 Task: Open Card Card0000000279 in Board Board0000000070 in Workspace WS0000000024 in Trello. Add Member Mailaustralia7@gmail.com to Card Card0000000279 in Board Board0000000070 in Workspace WS0000000024 in Trello. Add Orange Label titled Label0000000279 to Card Card0000000279 in Board Board0000000070 in Workspace WS0000000024 in Trello. Add Checklist CL0000000279 to Card Card0000000279 in Board Board0000000070 in Workspace WS0000000024 in Trello. Add Dates with Start Date as Jun 01 2023 and Due Date as Jun 30 2023 to Card Card0000000279 in Board Board0000000070 in Workspace WS0000000024 in Trello
Action: Mouse moved to (436, 594)
Screenshot: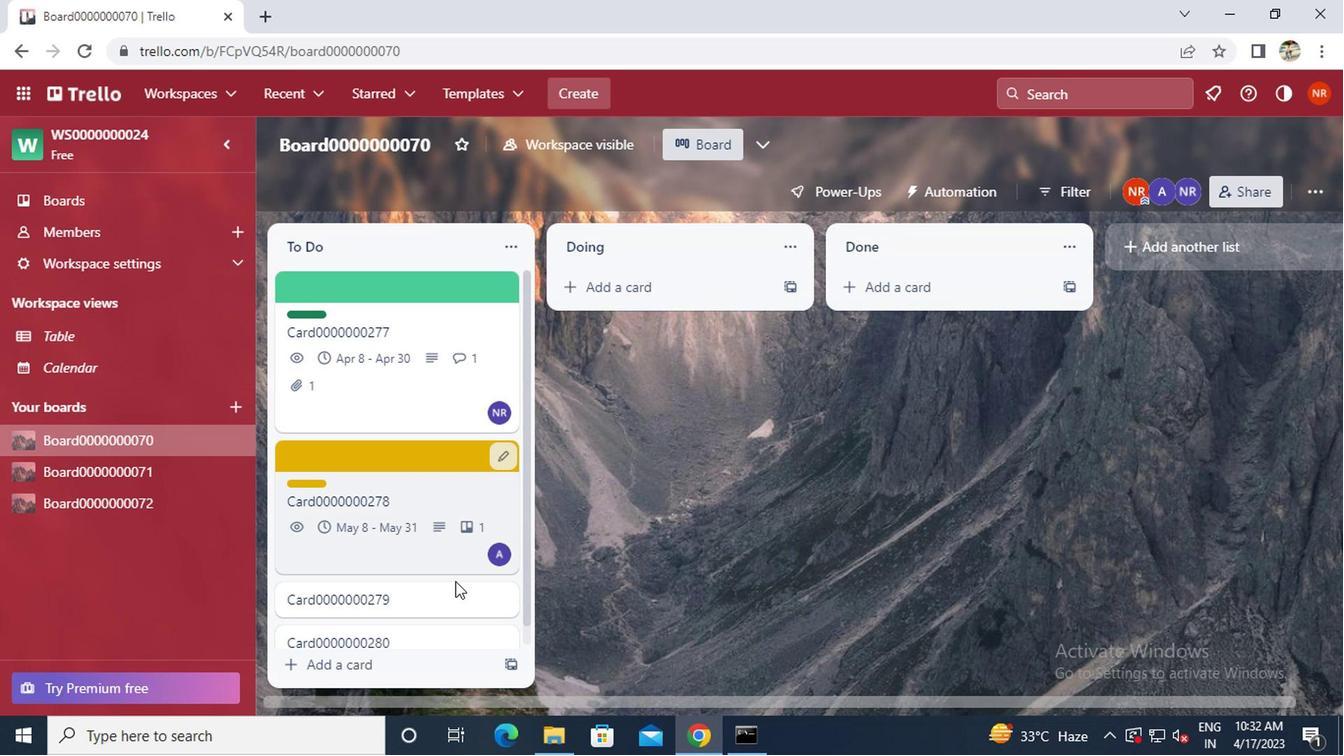 
Action: Mouse pressed left at (436, 594)
Screenshot: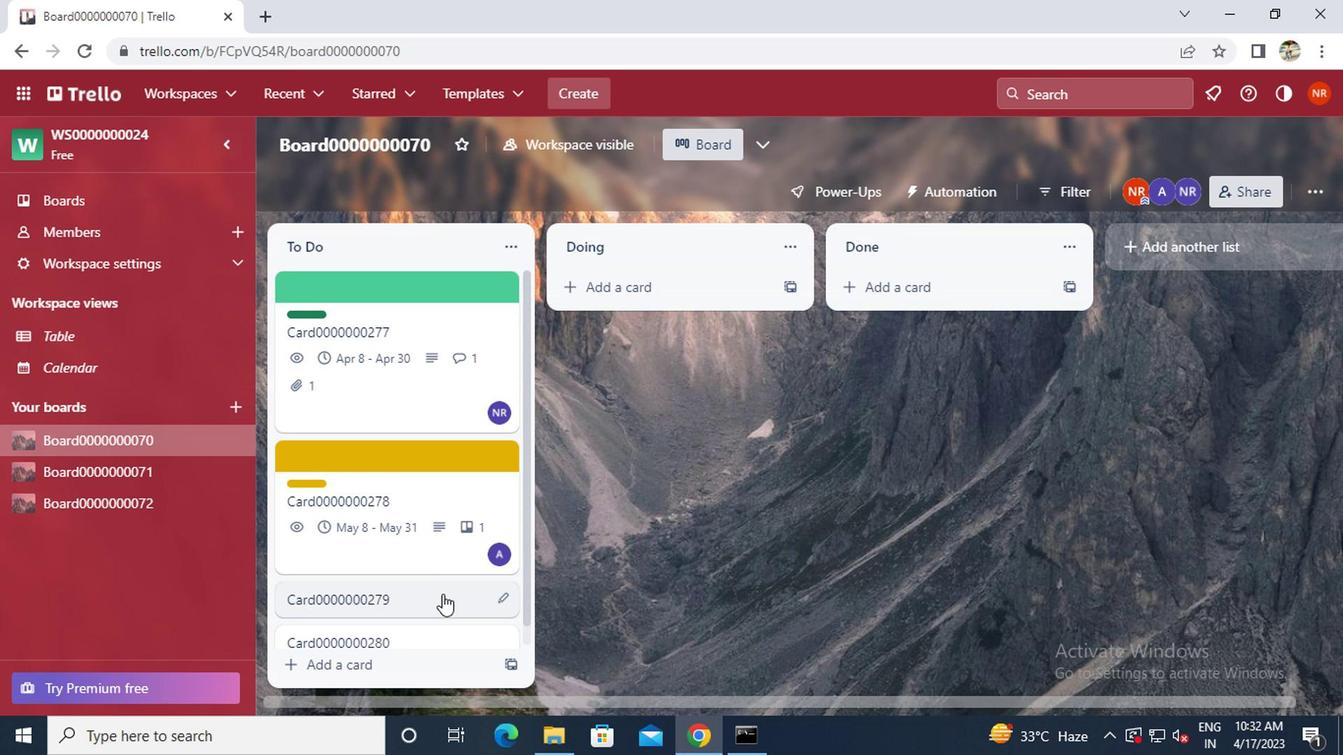 
Action: Mouse moved to (894, 325)
Screenshot: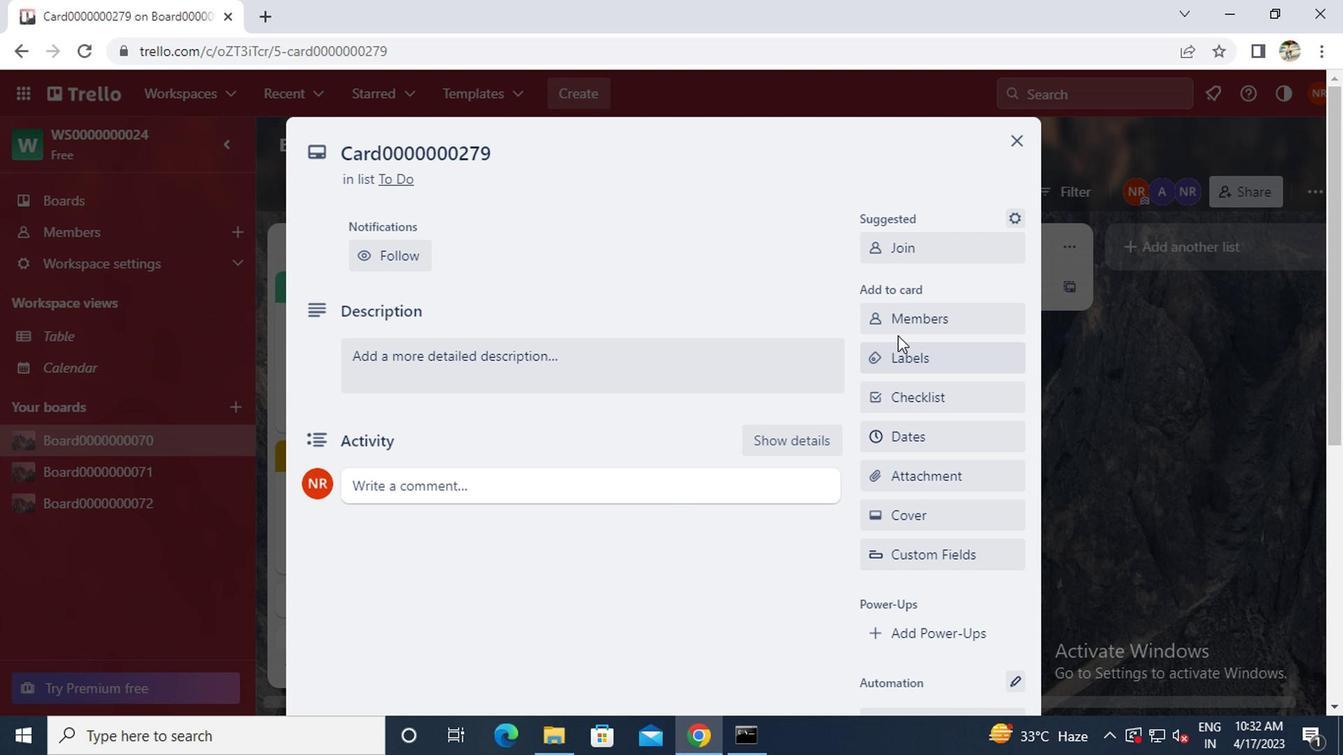 
Action: Mouse pressed left at (894, 325)
Screenshot: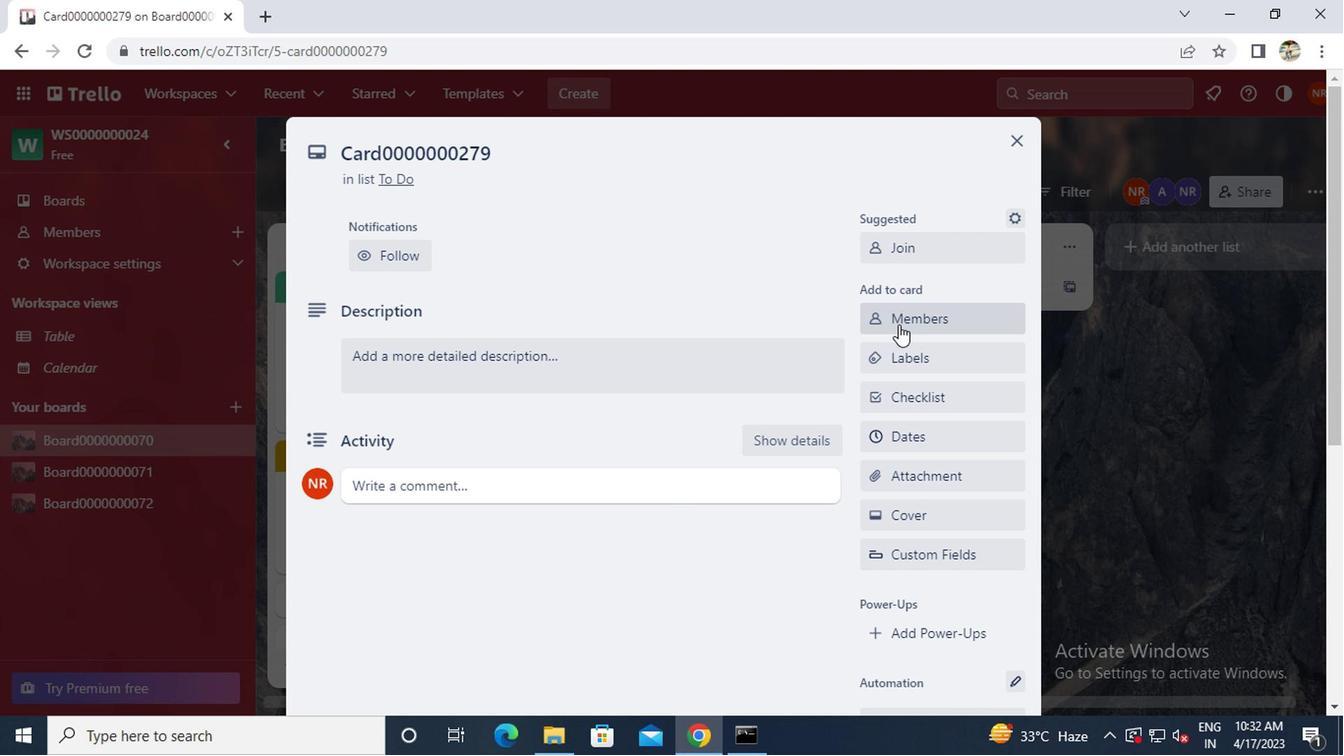 
Action: Key pressed mailaustralia7<Key.shift>@GMAIL.COM
Screenshot: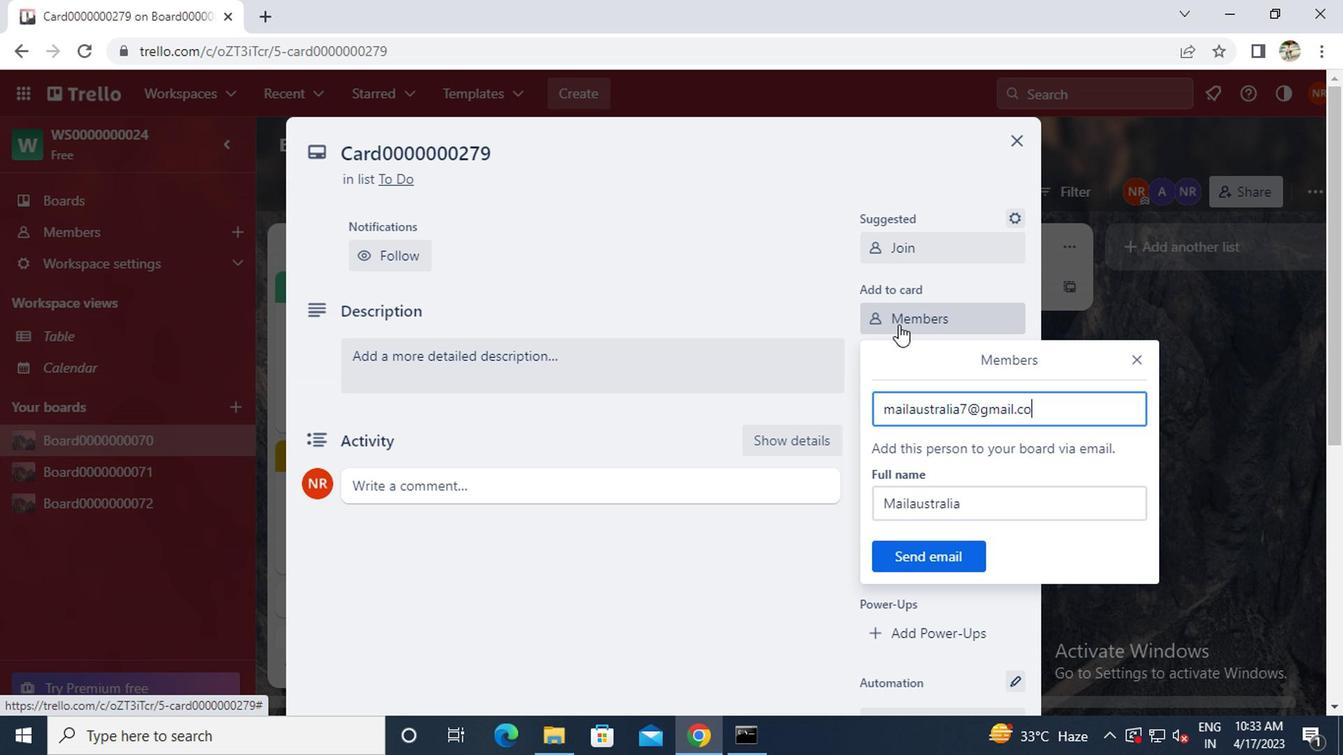 
Action: Mouse moved to (913, 558)
Screenshot: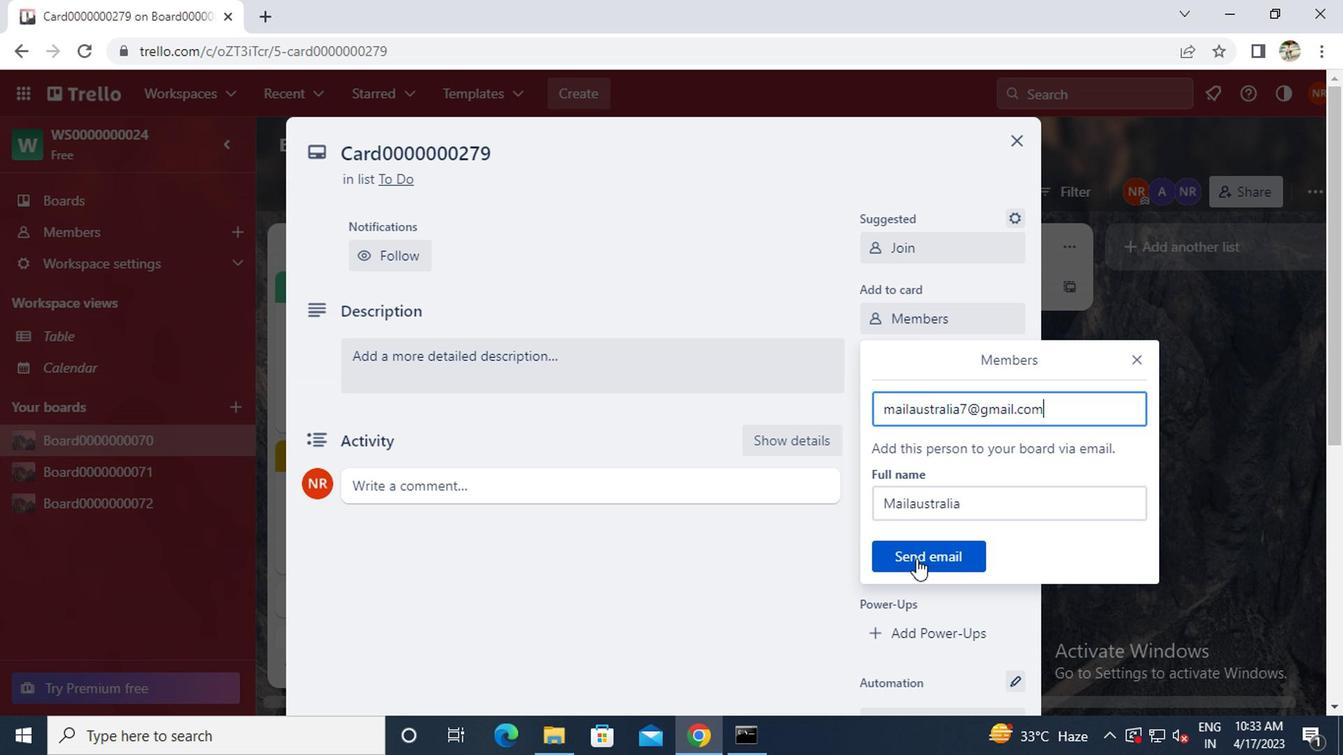 
Action: Mouse pressed left at (913, 558)
Screenshot: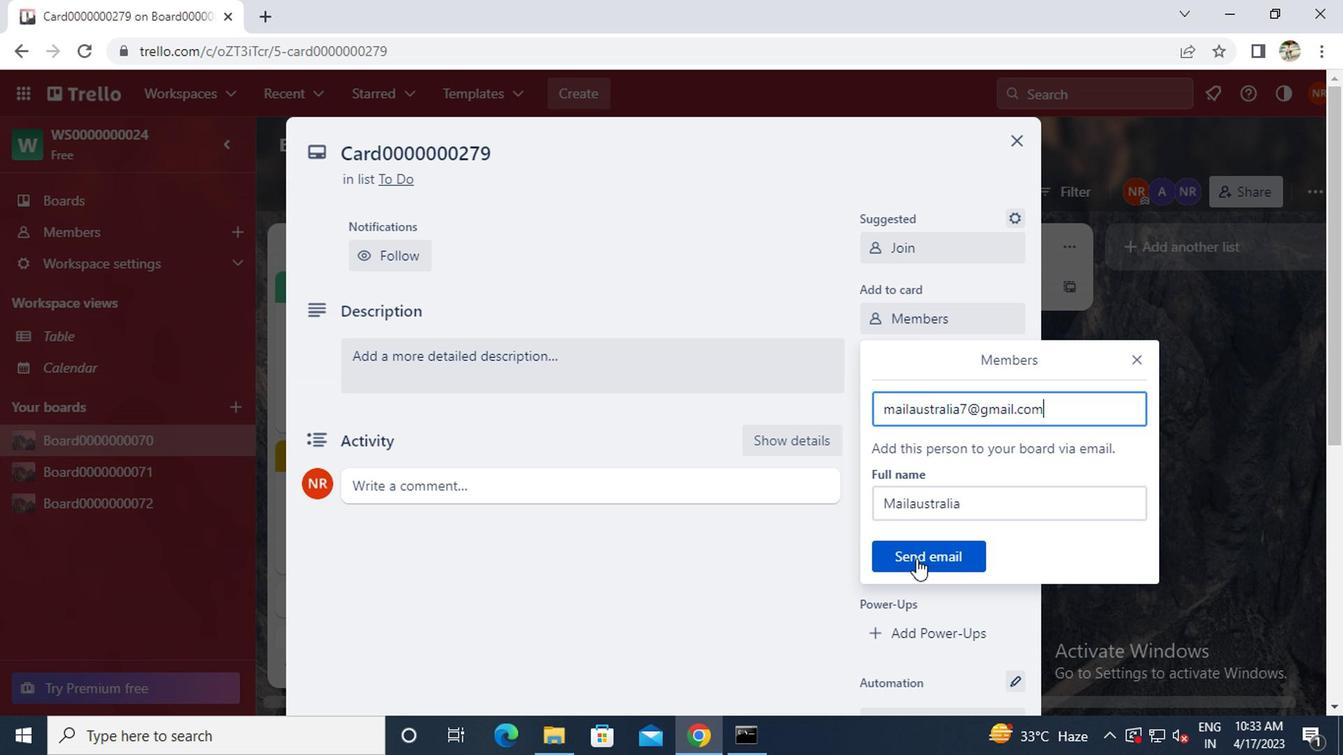 
Action: Mouse moved to (901, 365)
Screenshot: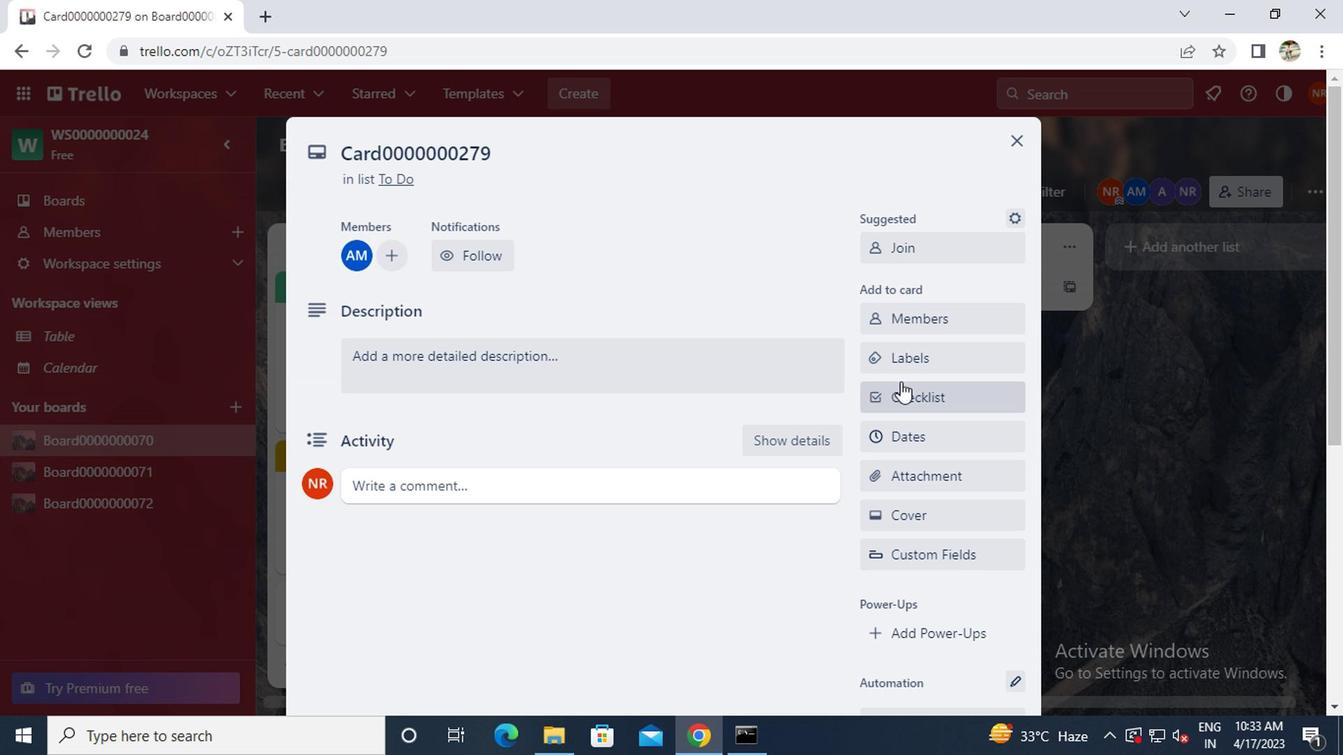 
Action: Mouse pressed left at (901, 365)
Screenshot: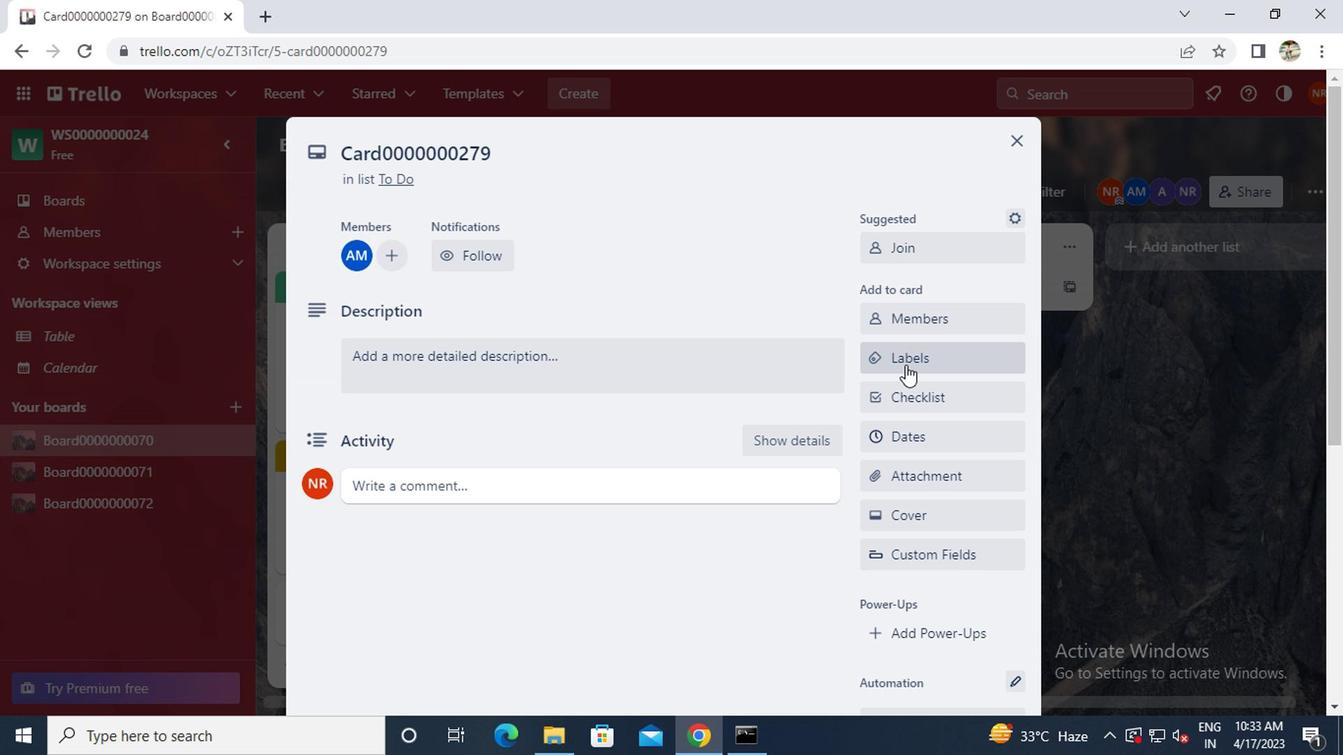 
Action: Mouse moved to (940, 561)
Screenshot: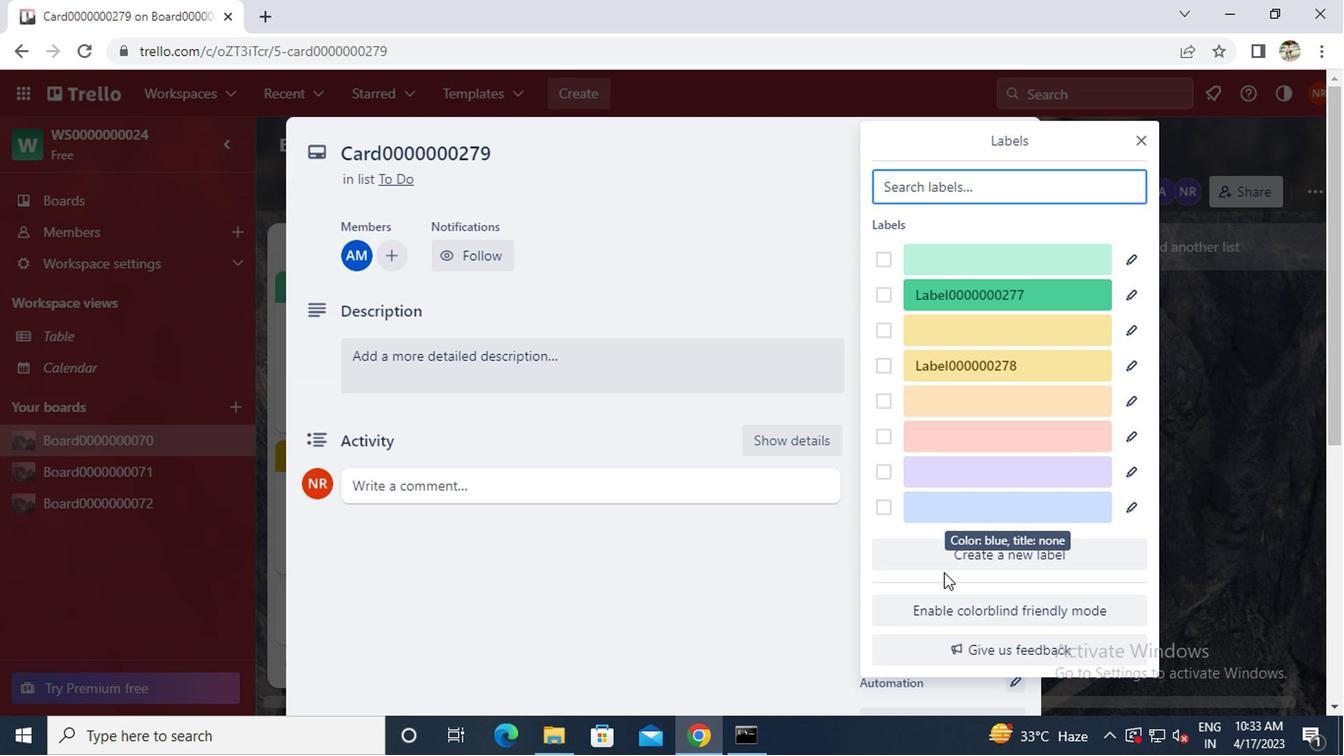 
Action: Mouse pressed left at (940, 561)
Screenshot: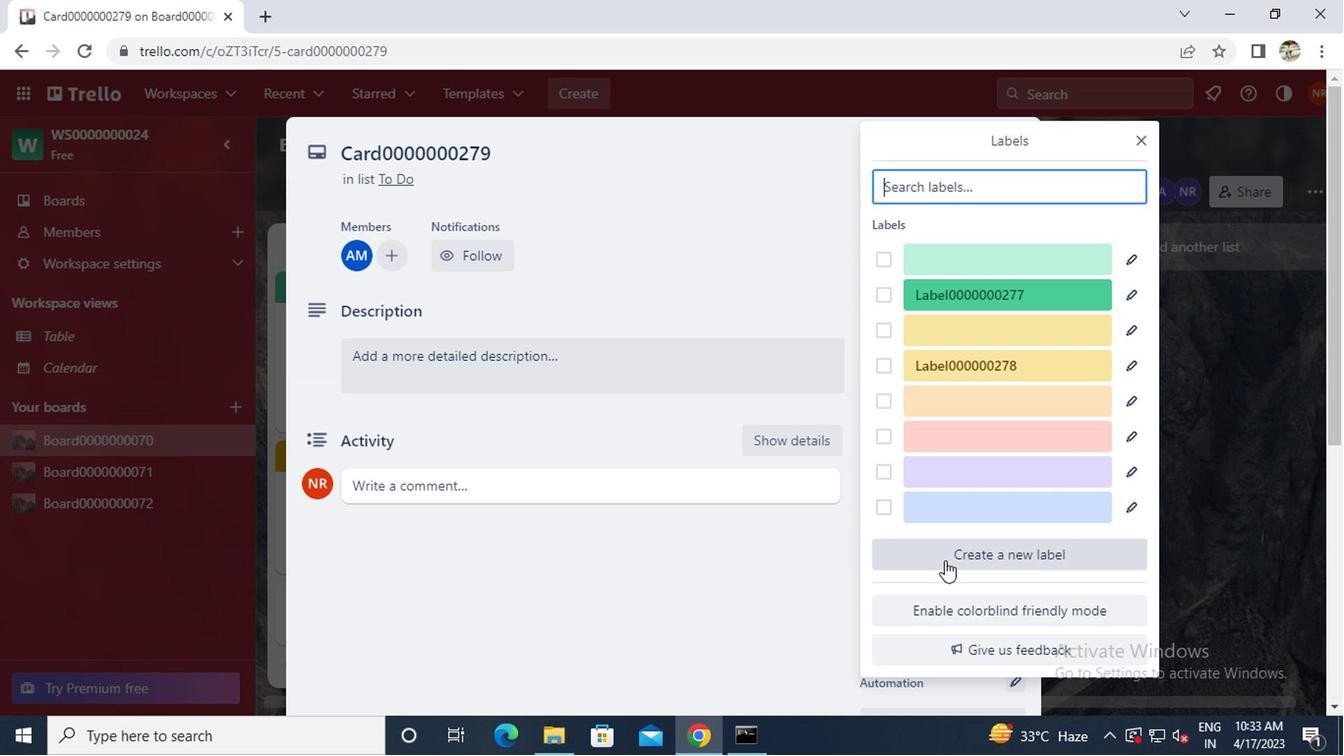 
Action: Mouse moved to (999, 427)
Screenshot: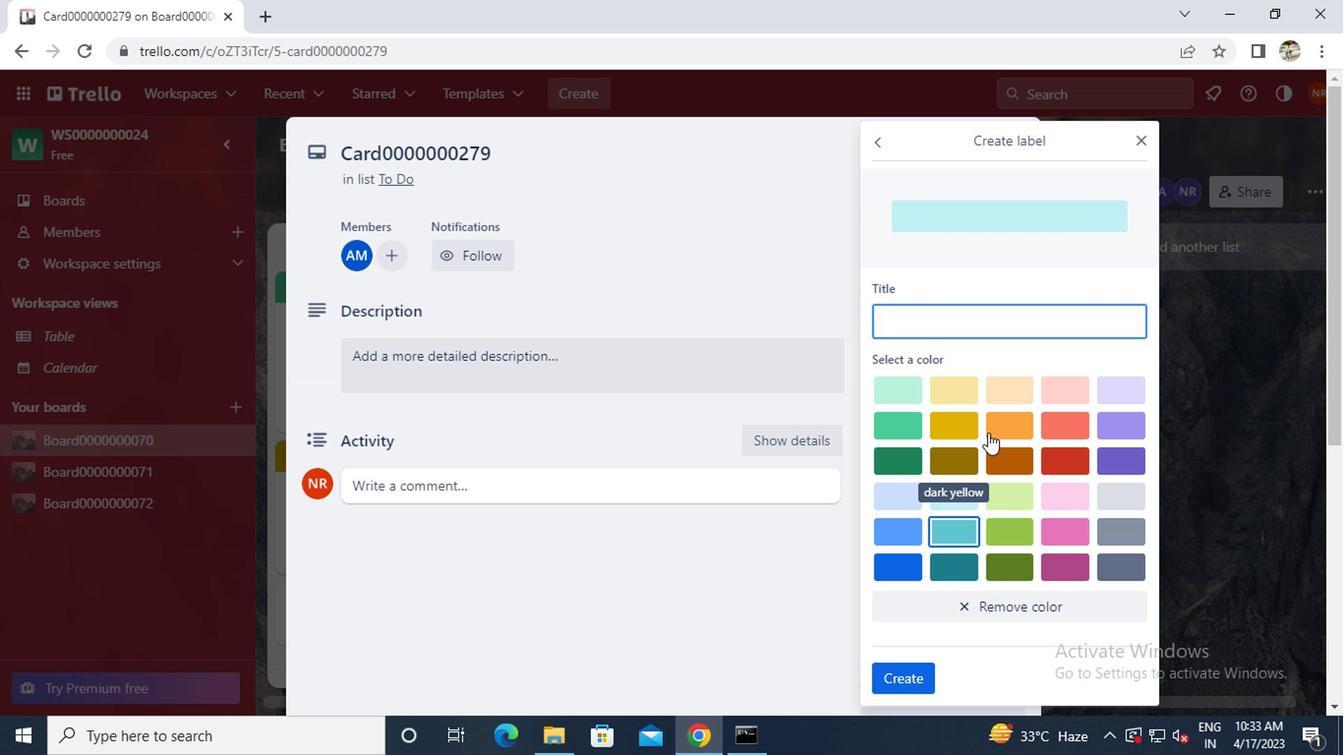 
Action: Mouse pressed left at (999, 427)
Screenshot: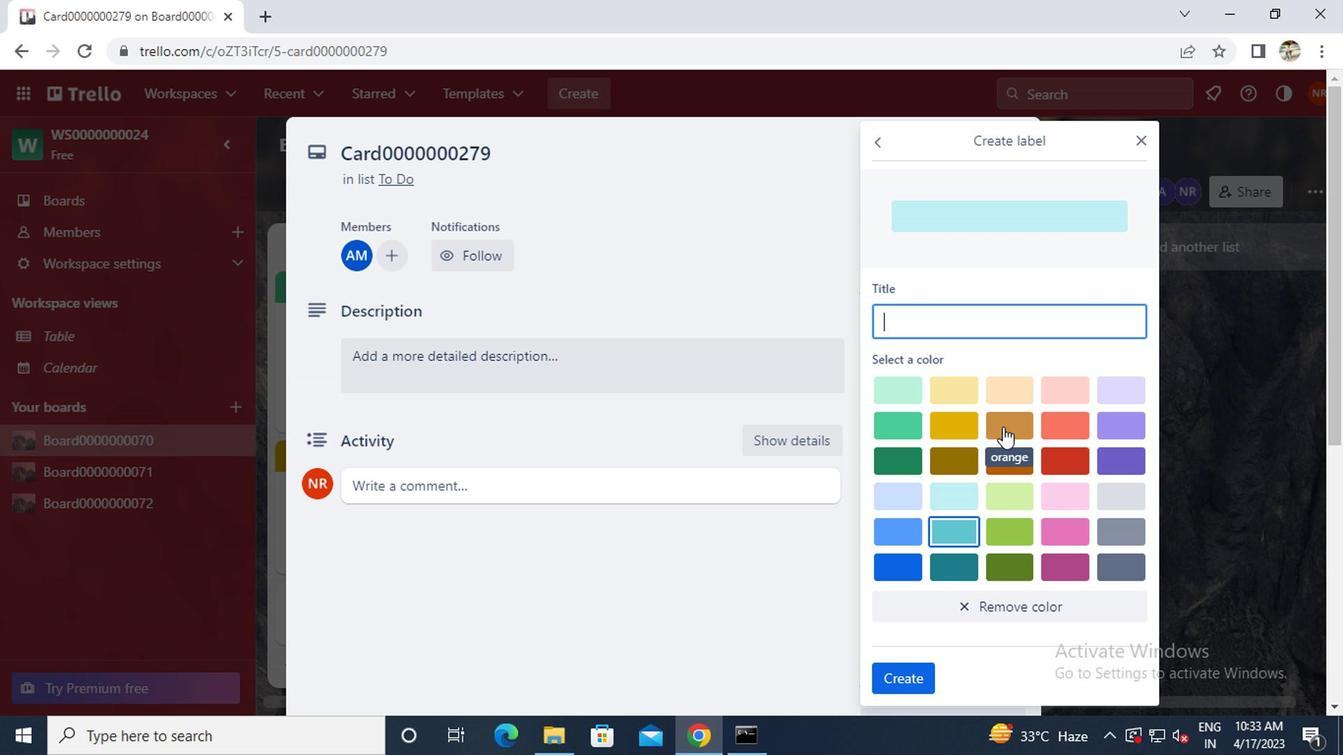 
Action: Mouse moved to (960, 326)
Screenshot: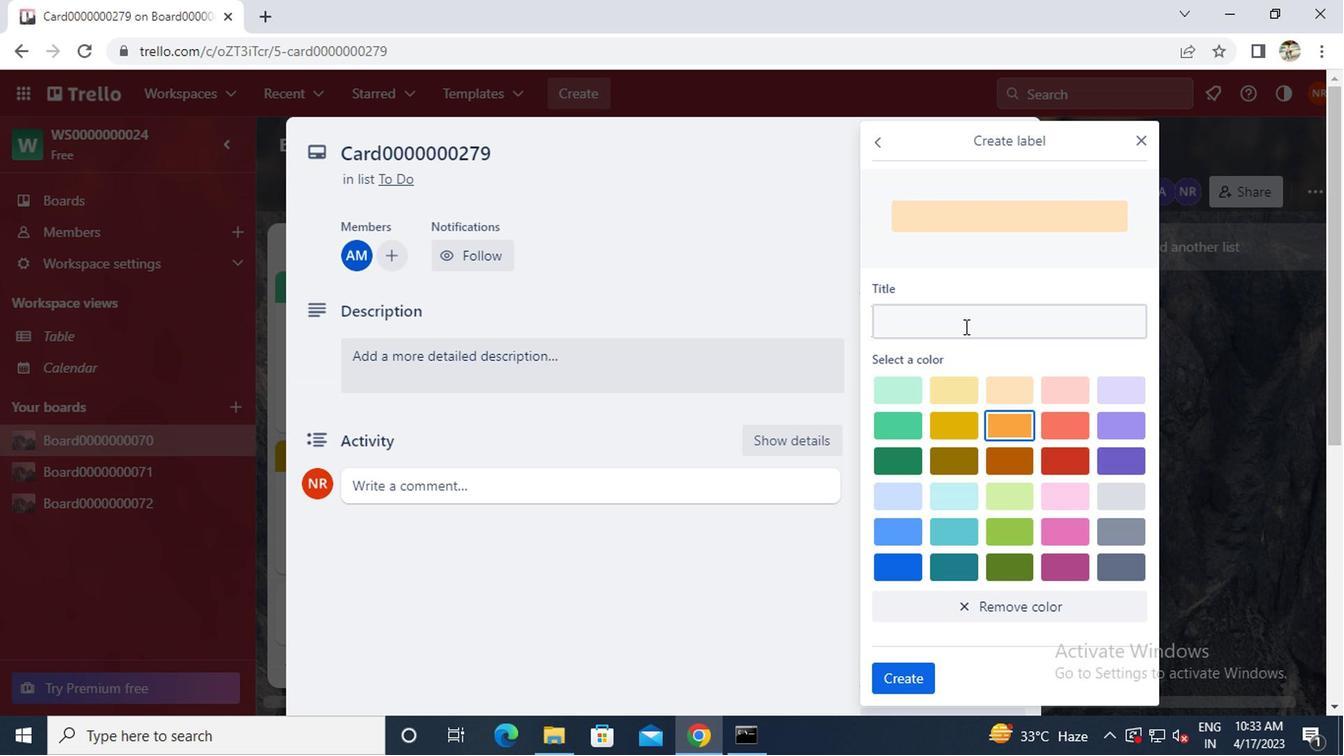 
Action: Mouse pressed left at (960, 326)
Screenshot: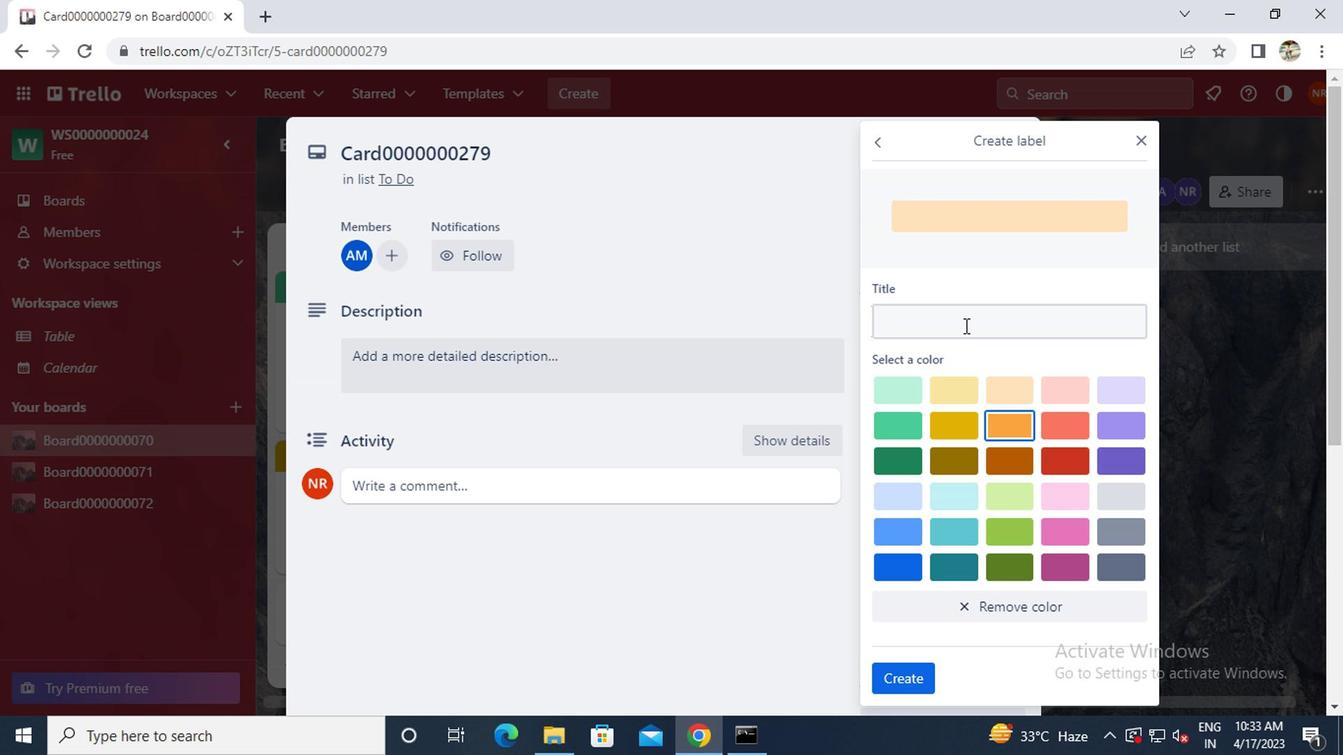 
Action: Key pressed <Key.caps_lock>L<Key.caps_lock>ABEL0000000279
Screenshot: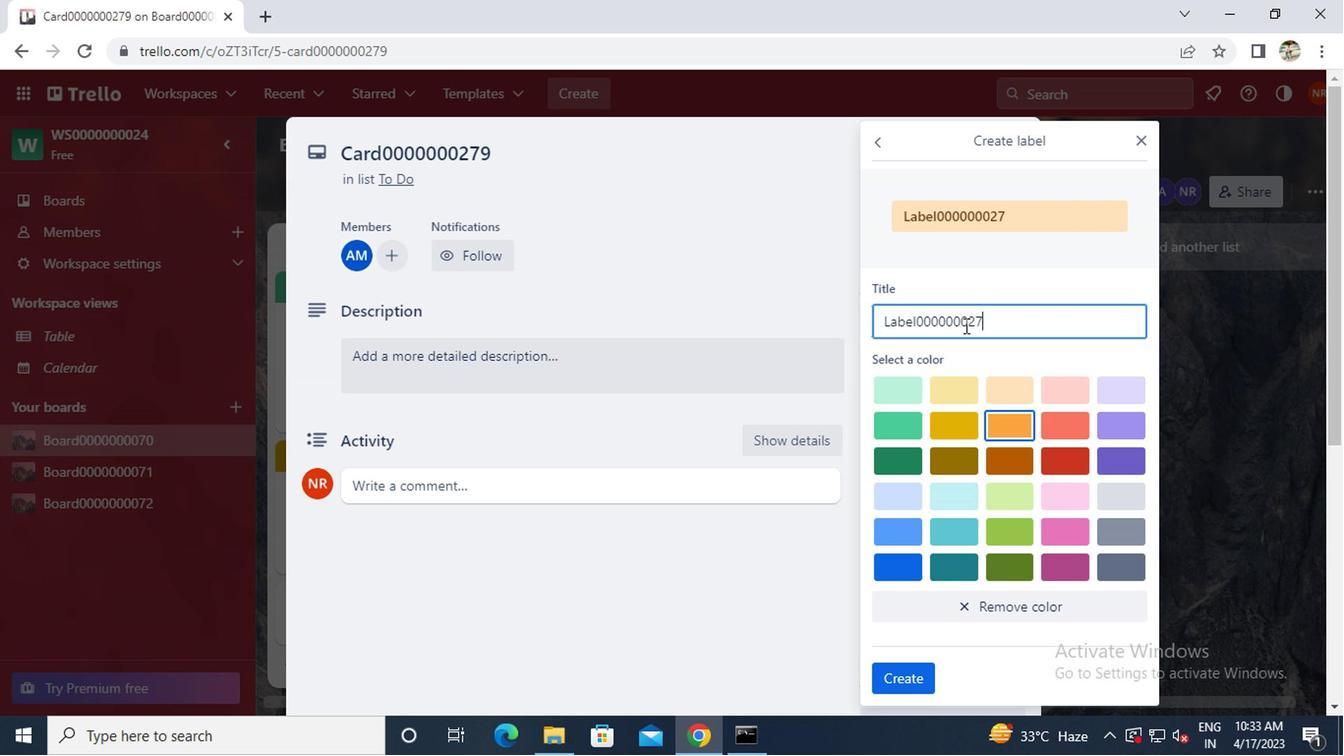 
Action: Mouse moved to (896, 669)
Screenshot: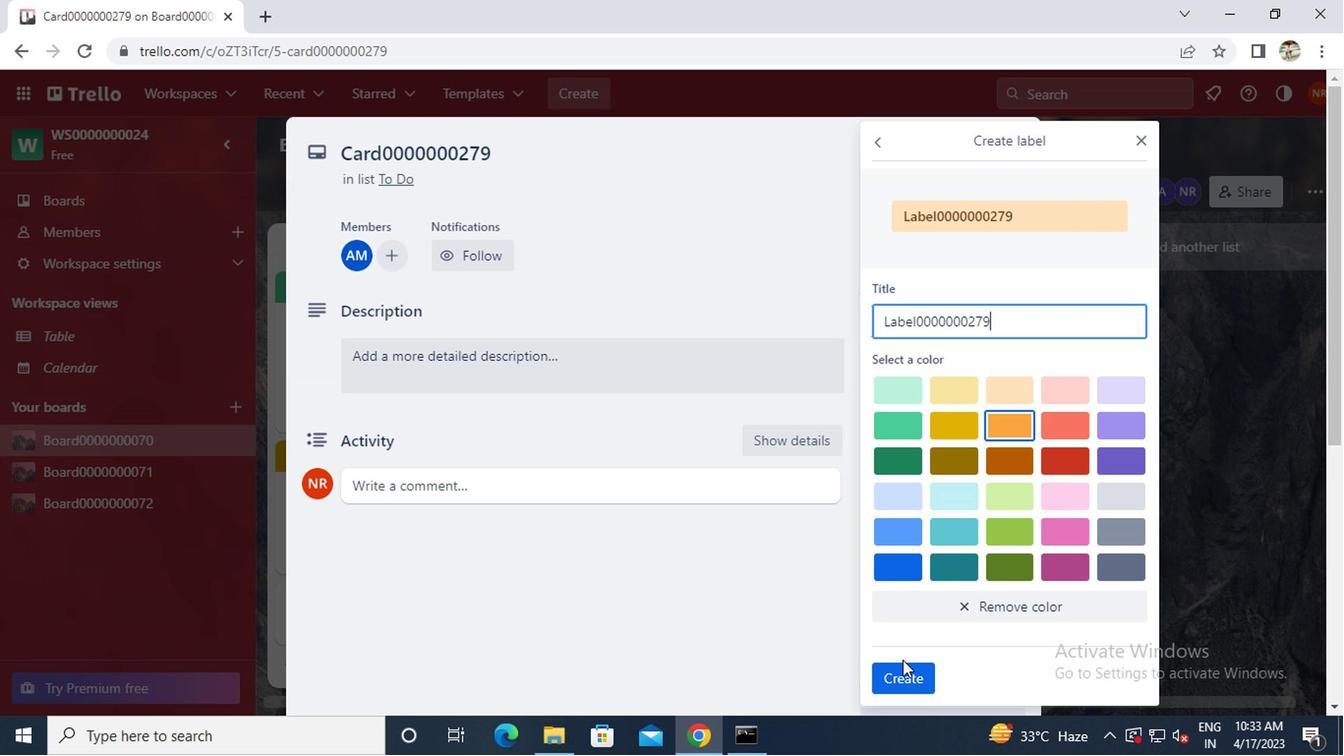 
Action: Mouse pressed left at (896, 669)
Screenshot: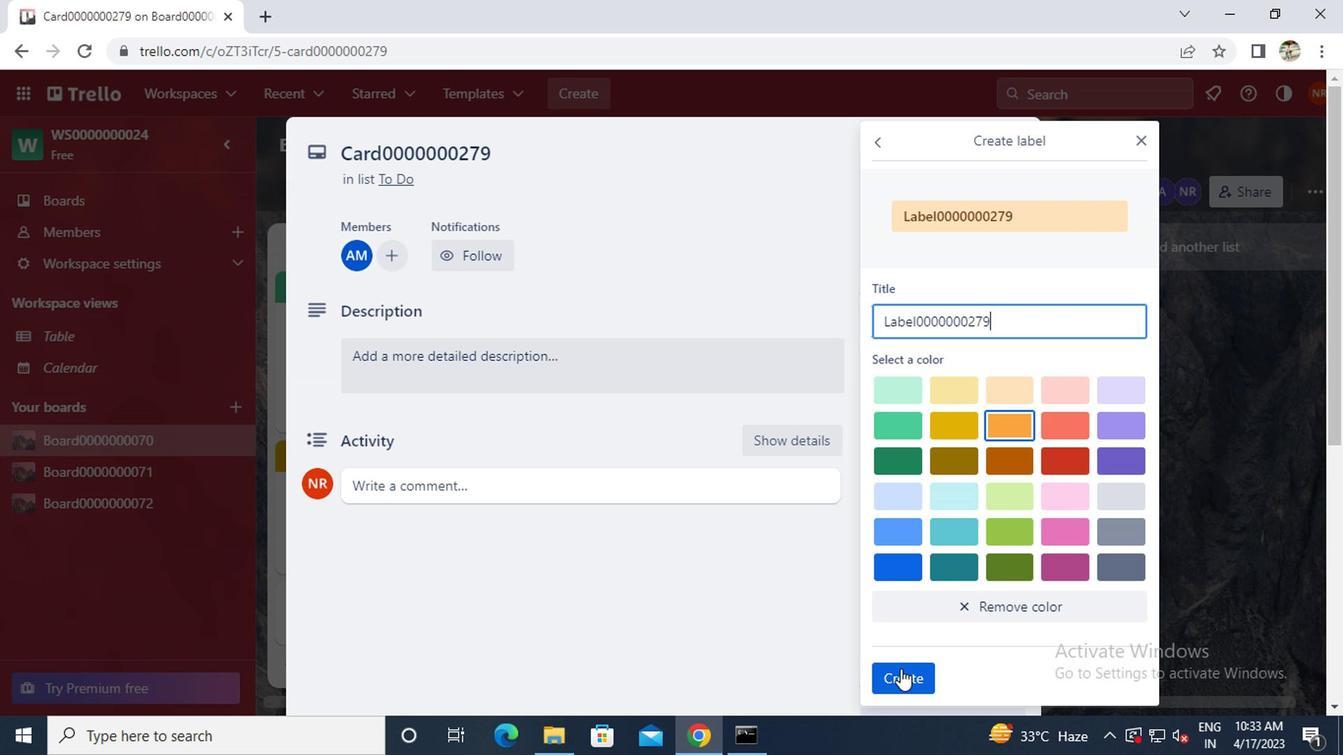 
Action: Mouse moved to (1136, 139)
Screenshot: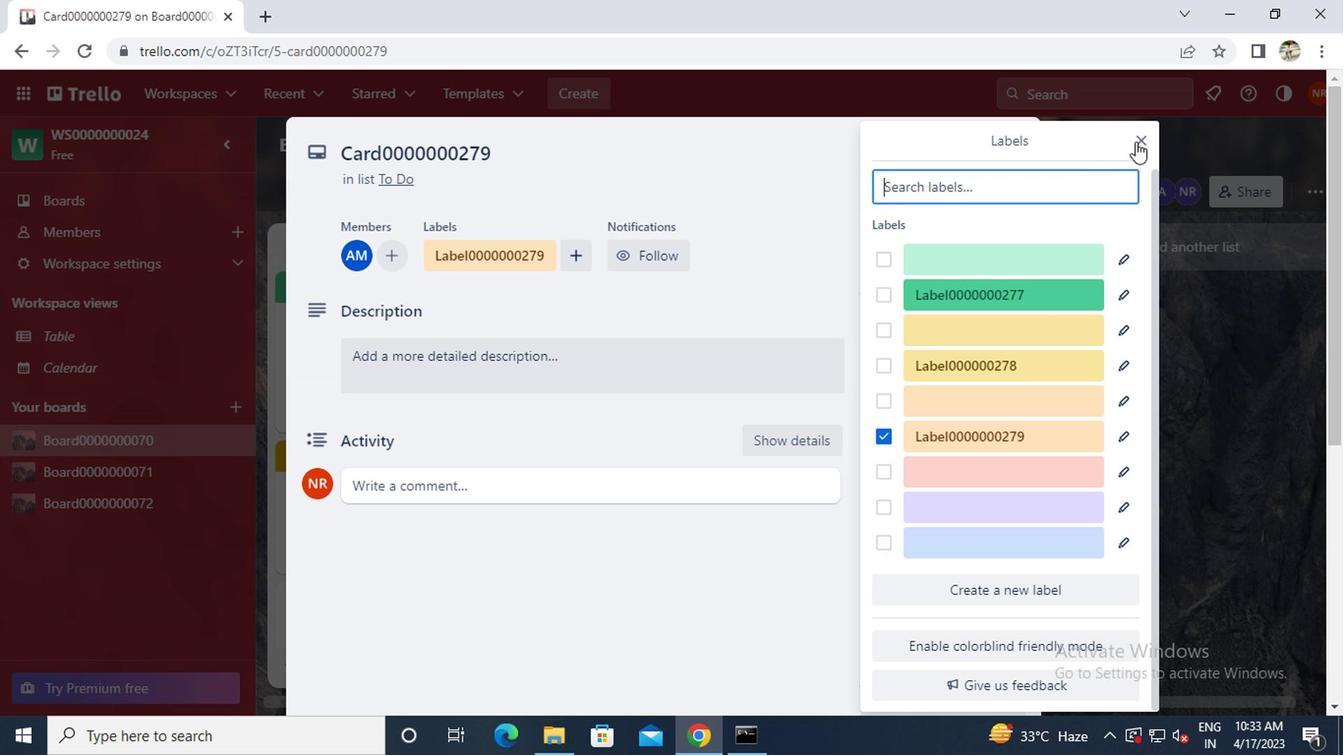 
Action: Mouse pressed left at (1136, 139)
Screenshot: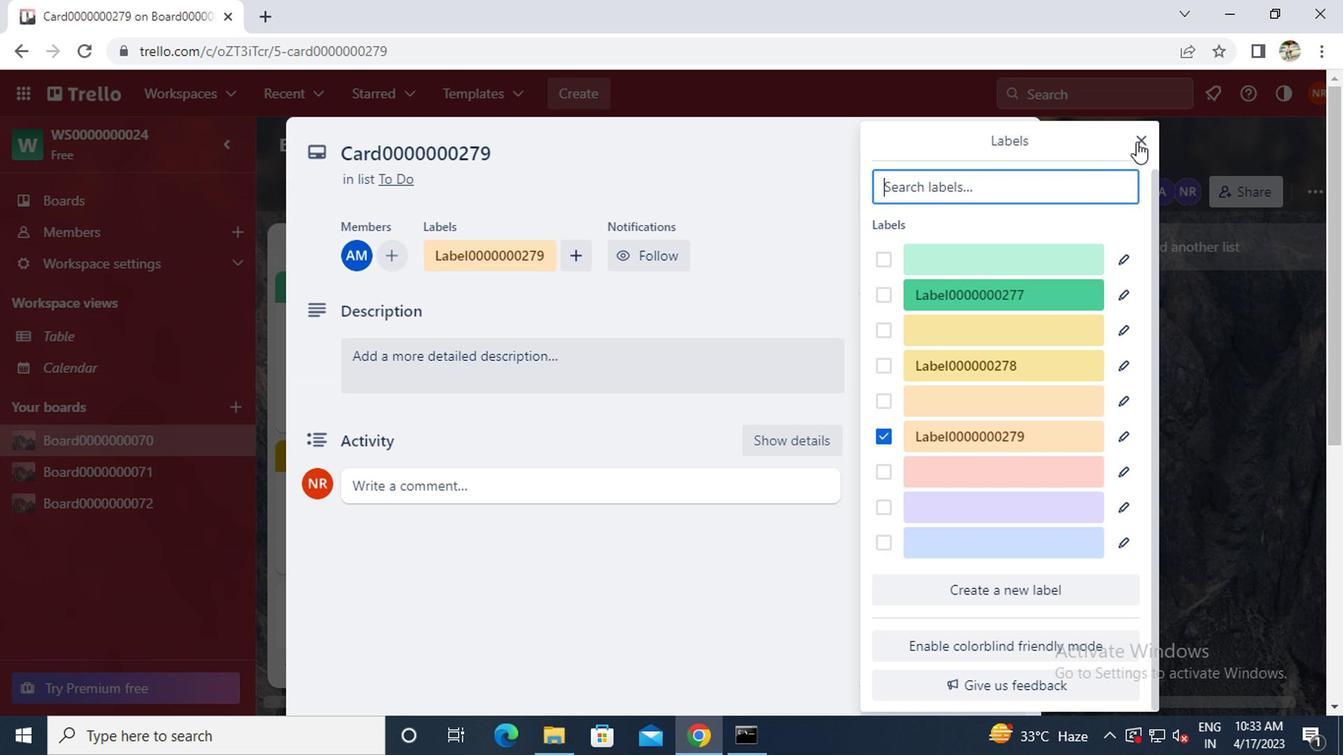
Action: Mouse moved to (953, 395)
Screenshot: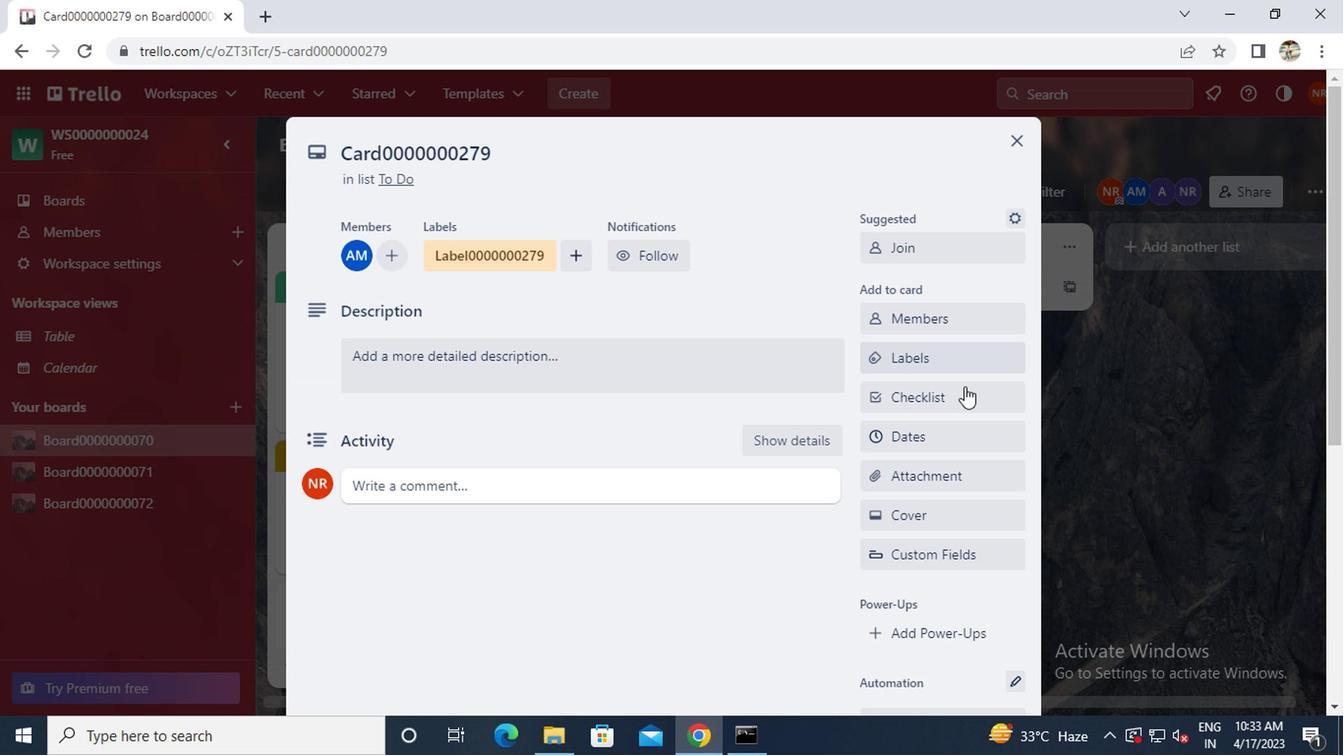 
Action: Mouse pressed left at (953, 395)
Screenshot: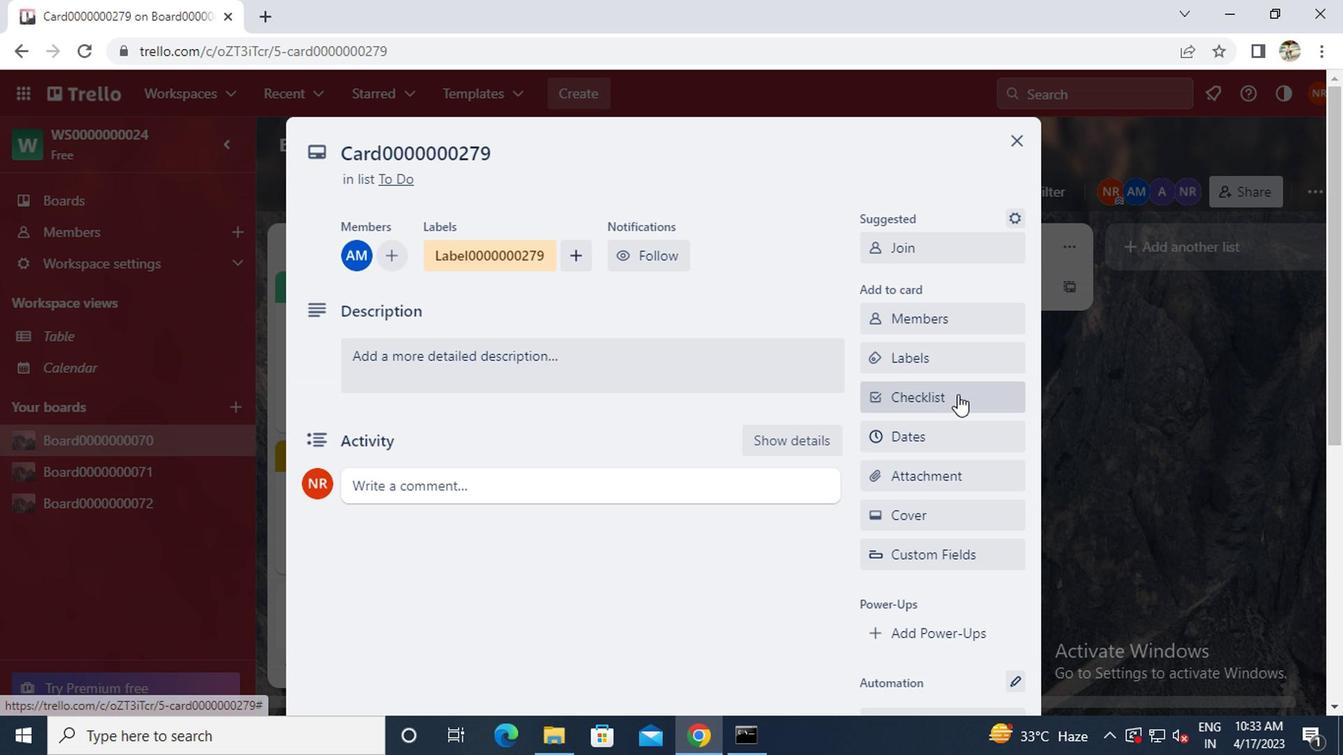 
Action: Key pressed <Key.caps_lock>CL000000279
Screenshot: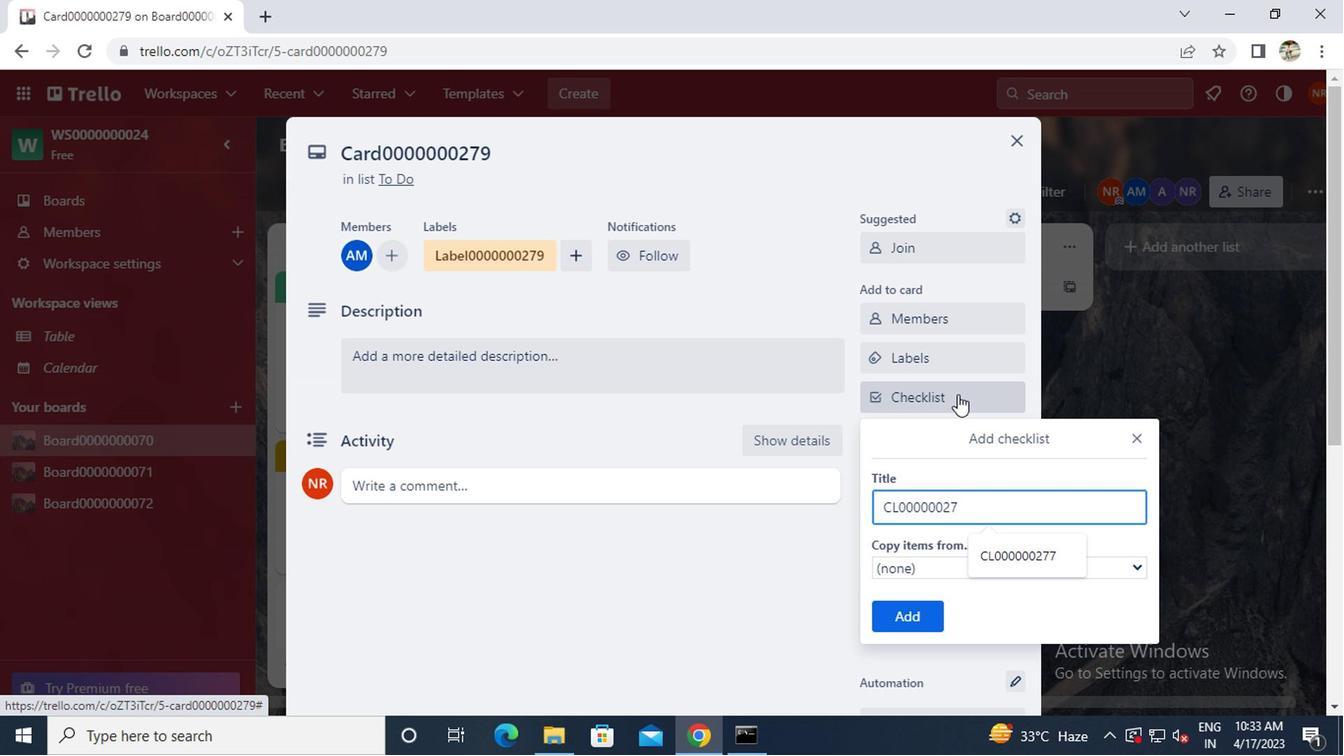 
Action: Mouse moved to (903, 620)
Screenshot: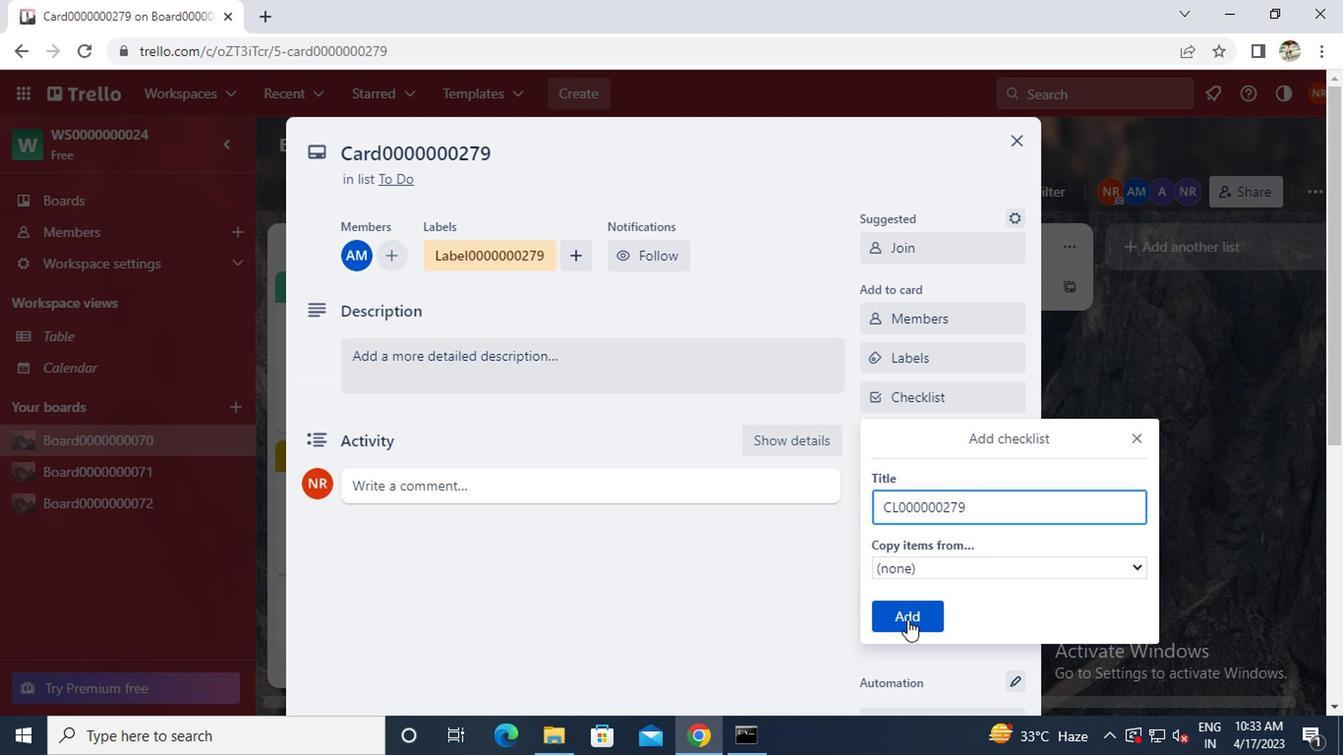 
Action: Mouse pressed left at (903, 620)
Screenshot: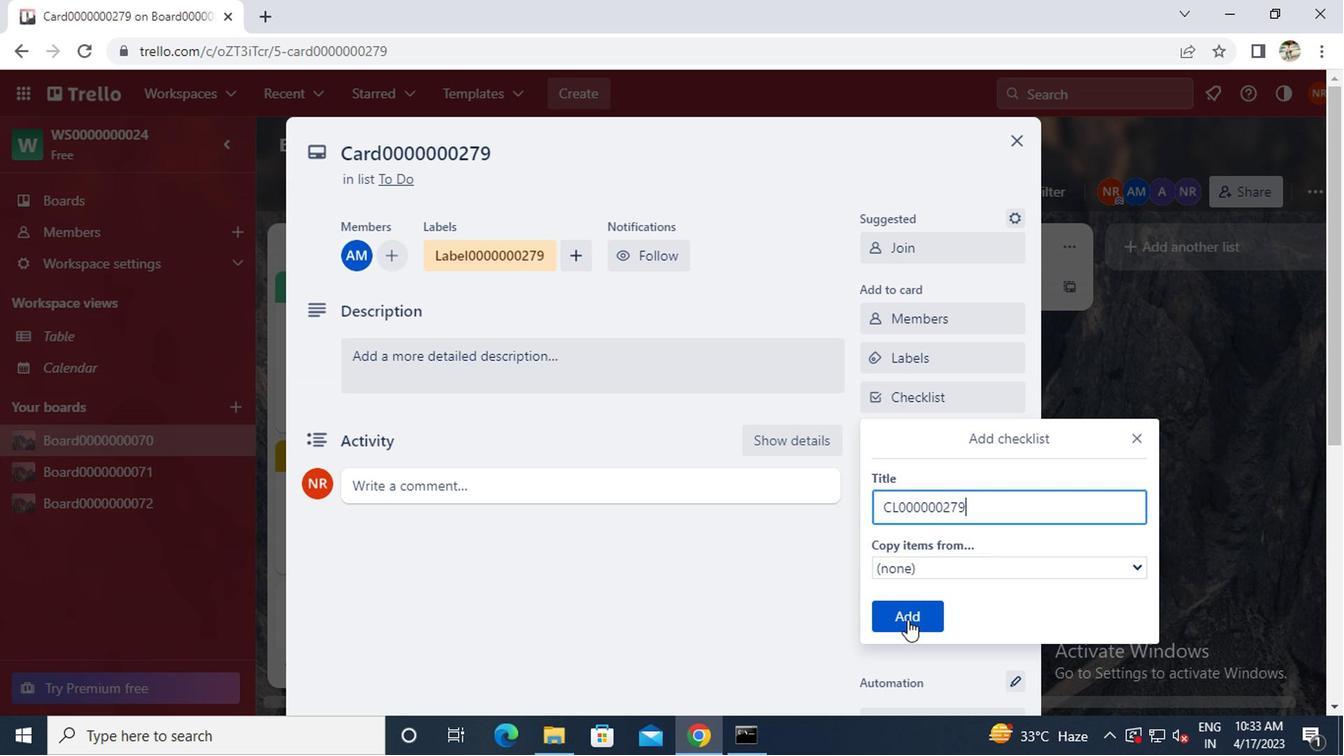 
Action: Mouse moved to (915, 438)
Screenshot: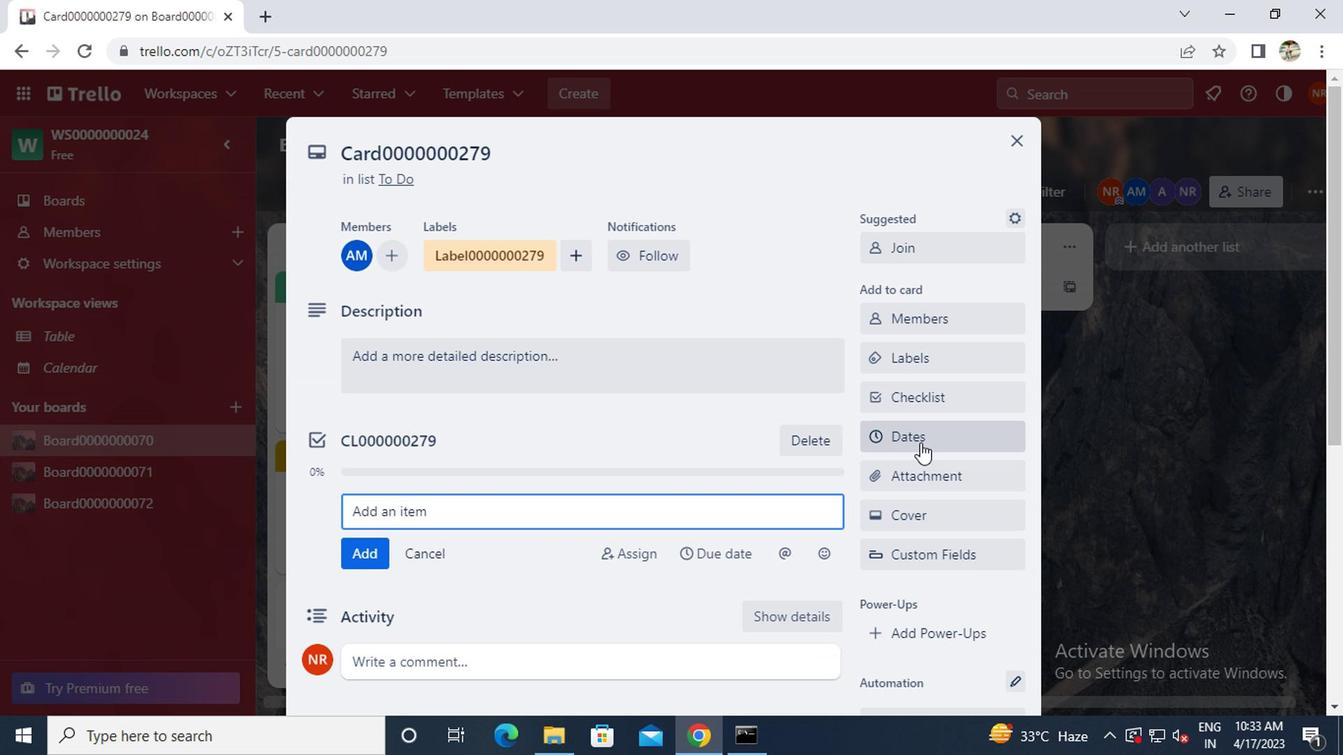 
Action: Mouse pressed left at (915, 438)
Screenshot: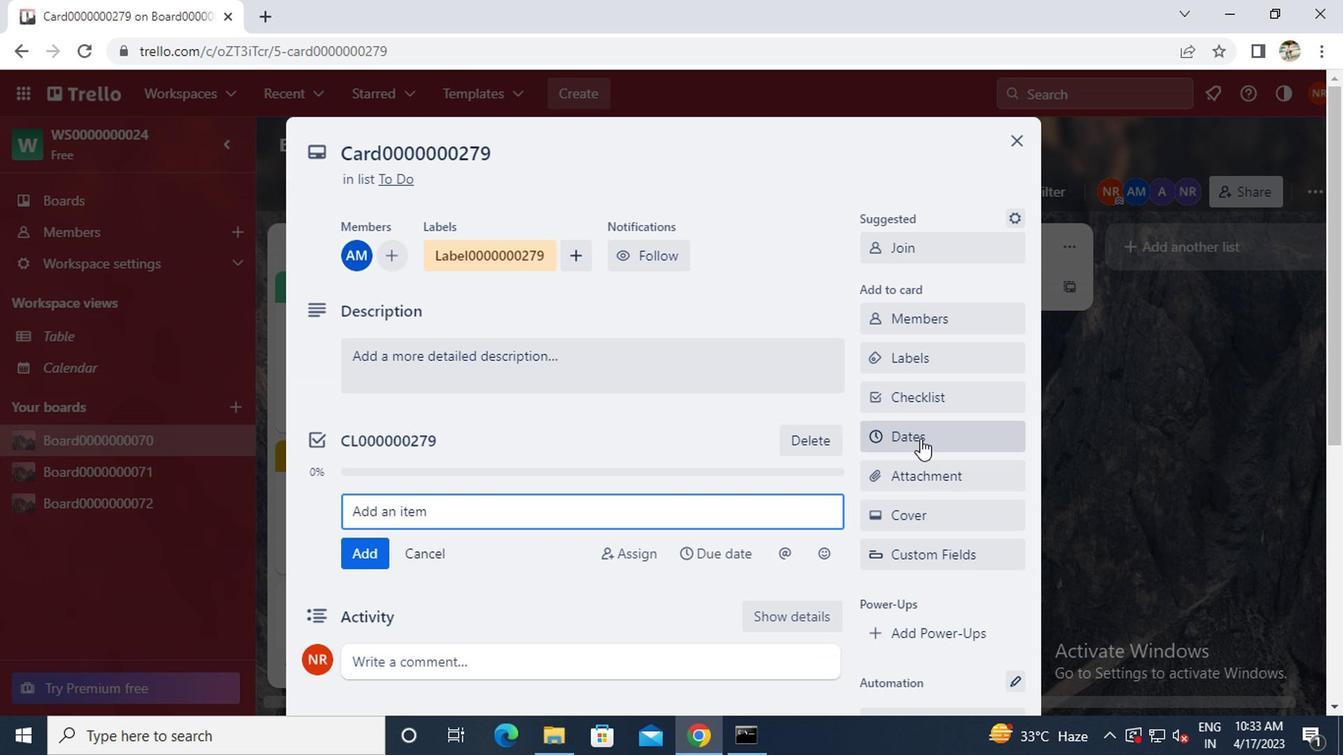 
Action: Mouse moved to (877, 490)
Screenshot: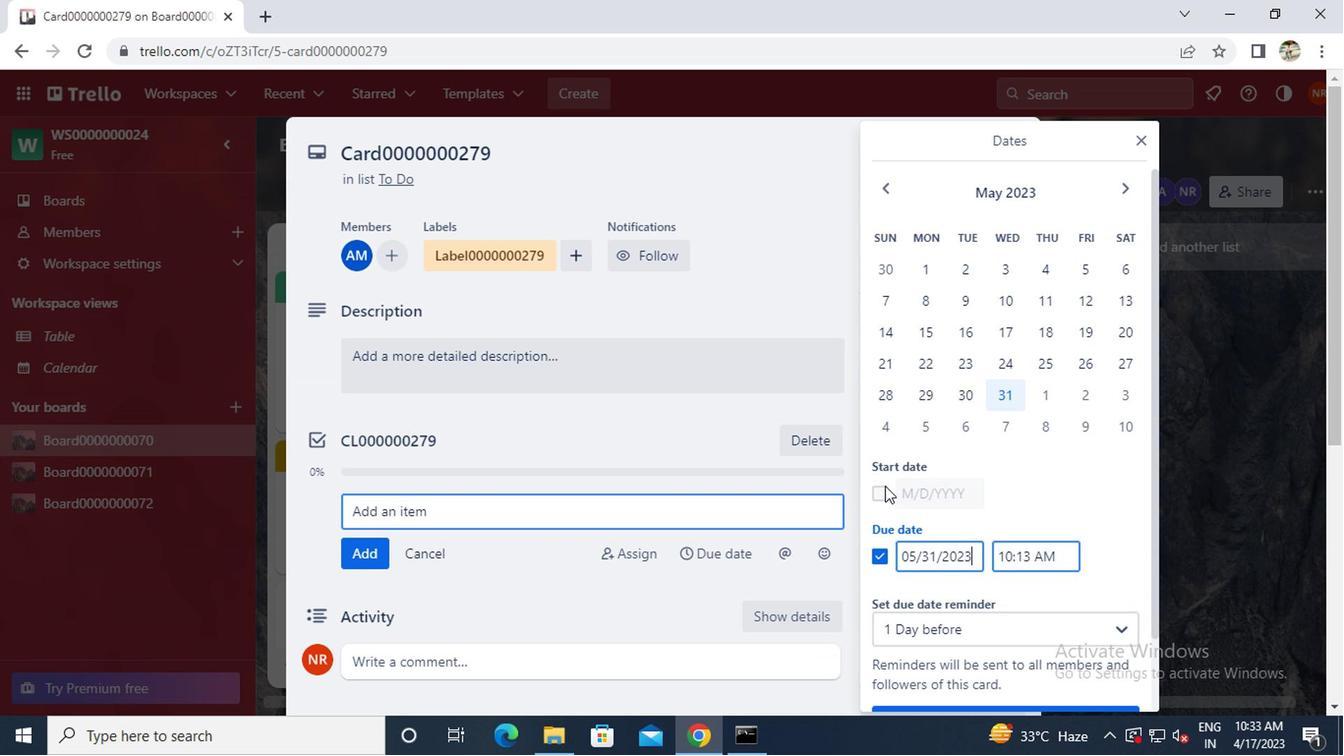 
Action: Mouse pressed left at (877, 490)
Screenshot: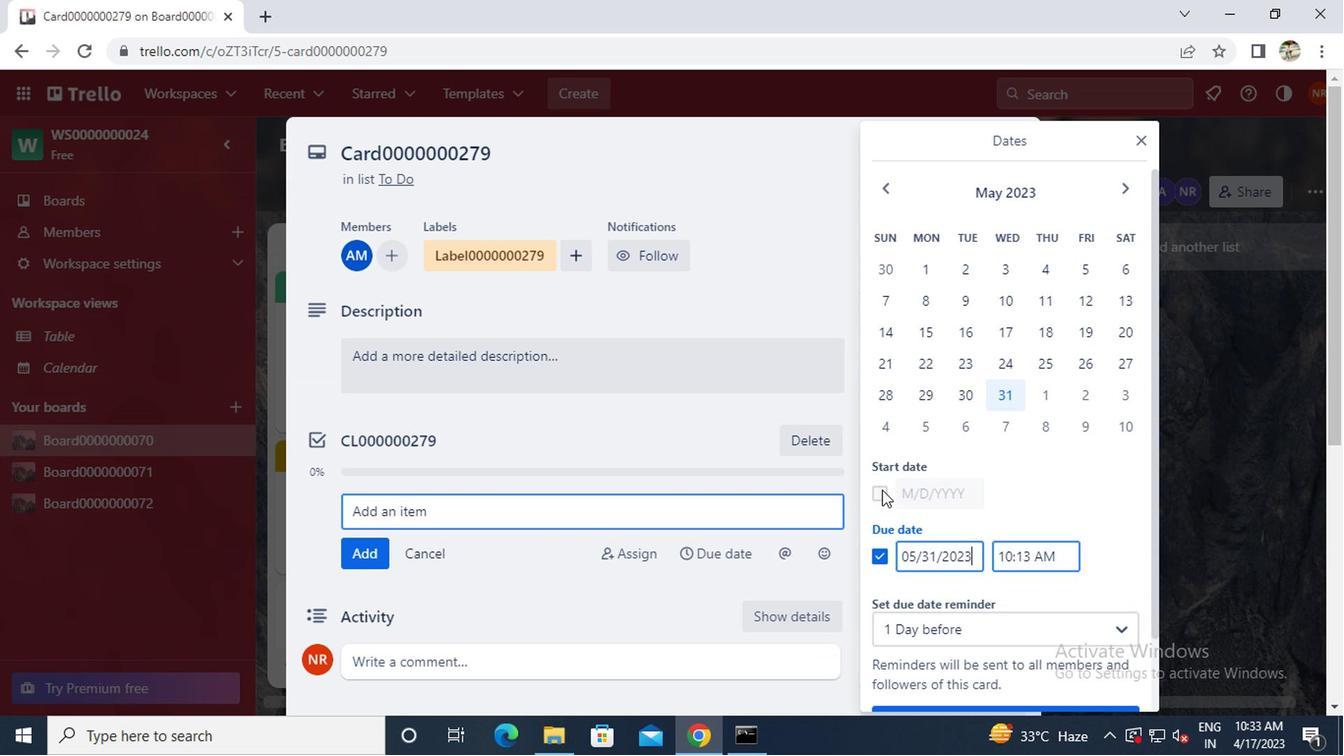 
Action: Mouse moved to (1120, 182)
Screenshot: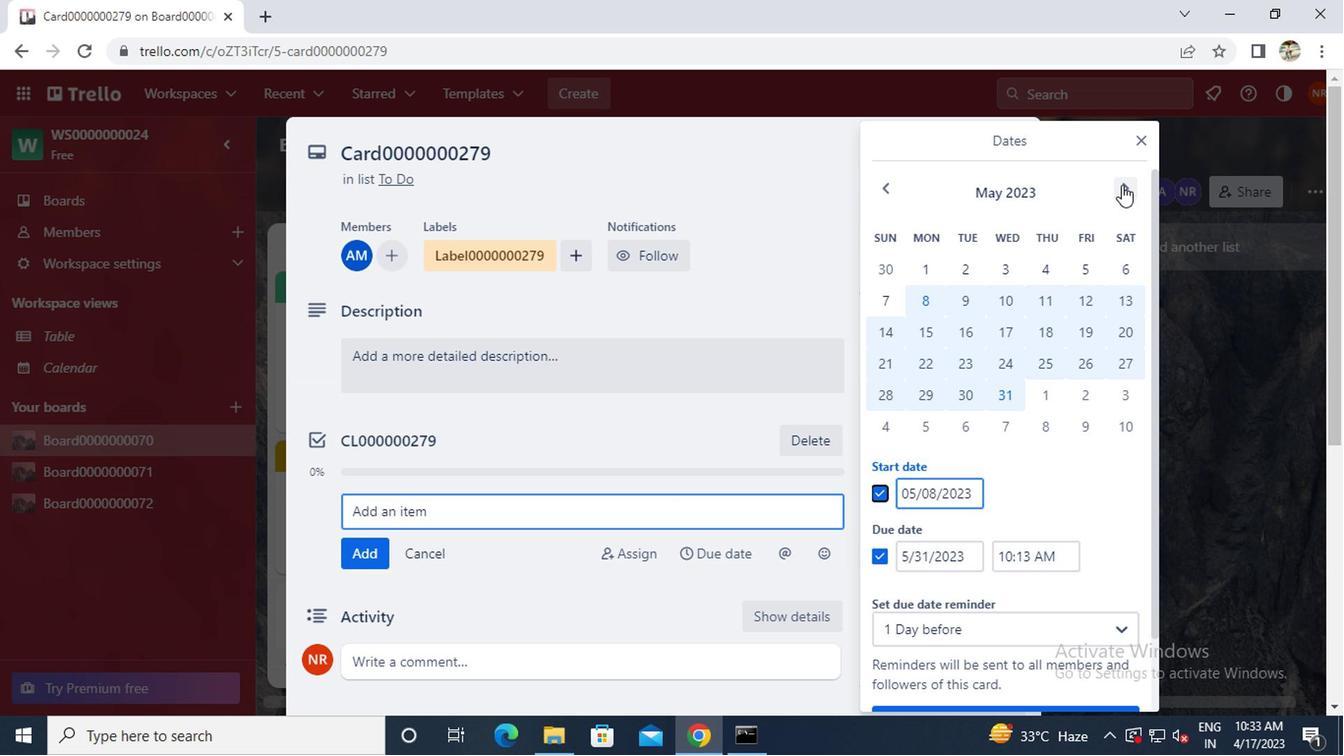 
Action: Mouse pressed left at (1120, 182)
Screenshot: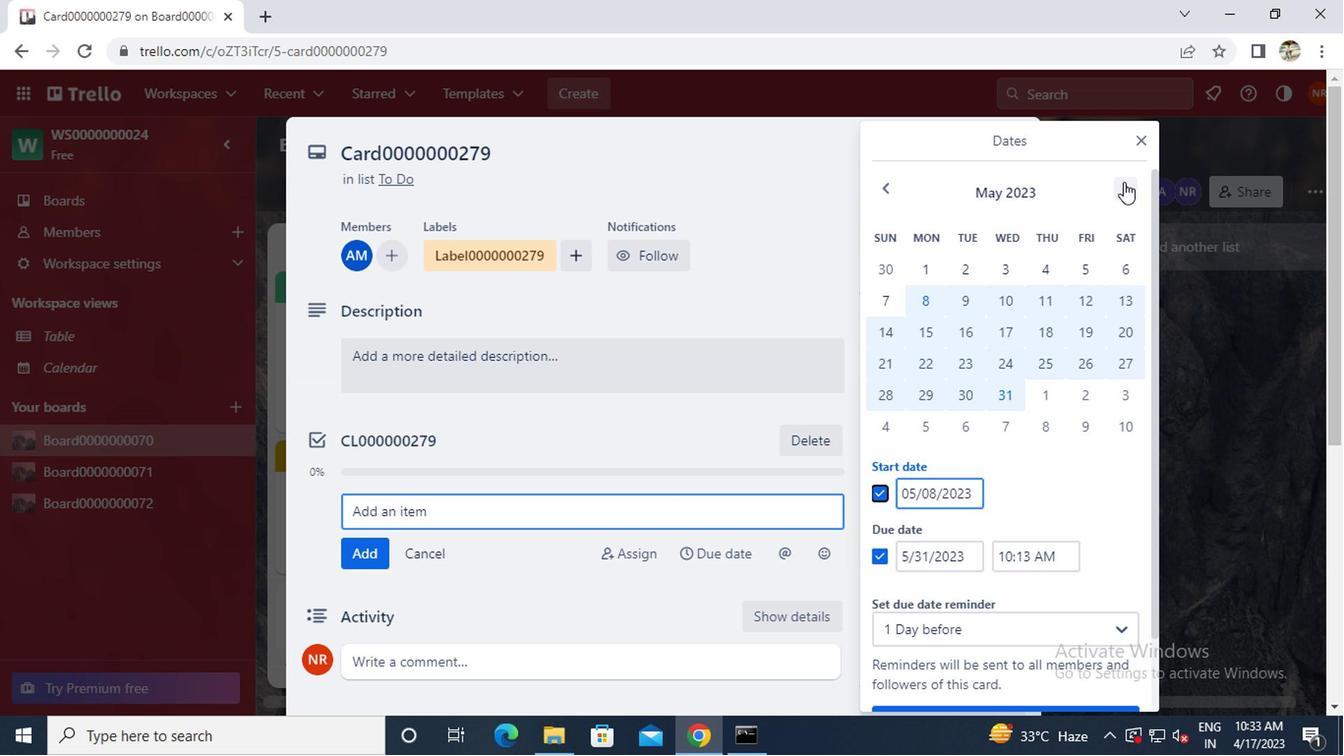 
Action: Mouse moved to (1043, 267)
Screenshot: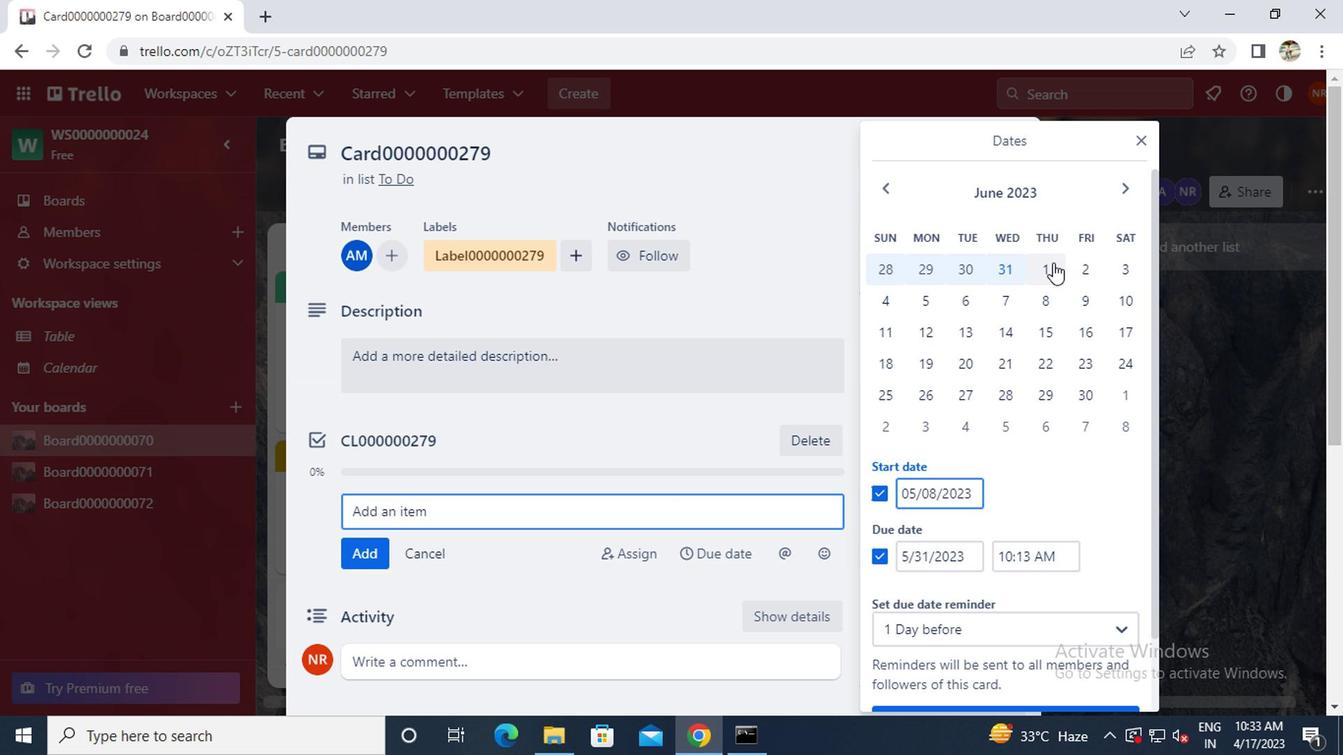 
Action: Mouse pressed left at (1043, 267)
Screenshot: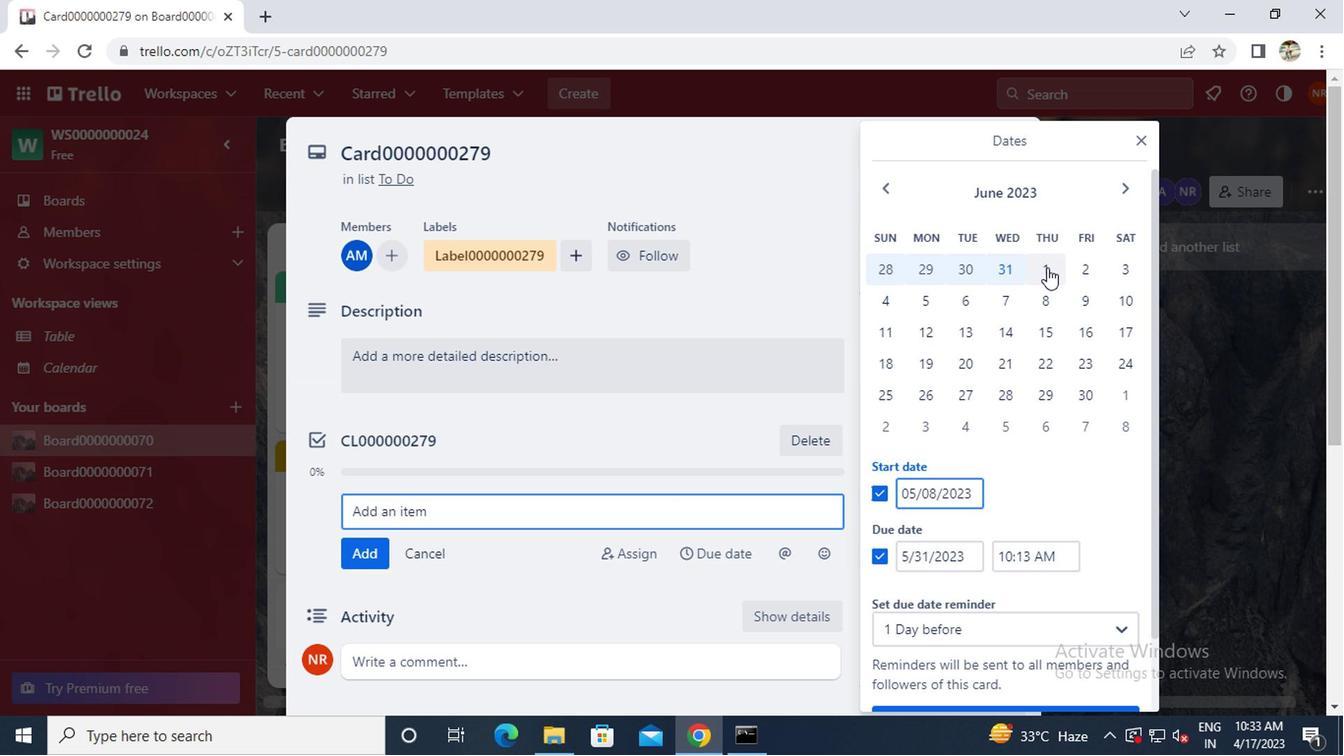 
Action: Mouse moved to (1078, 405)
Screenshot: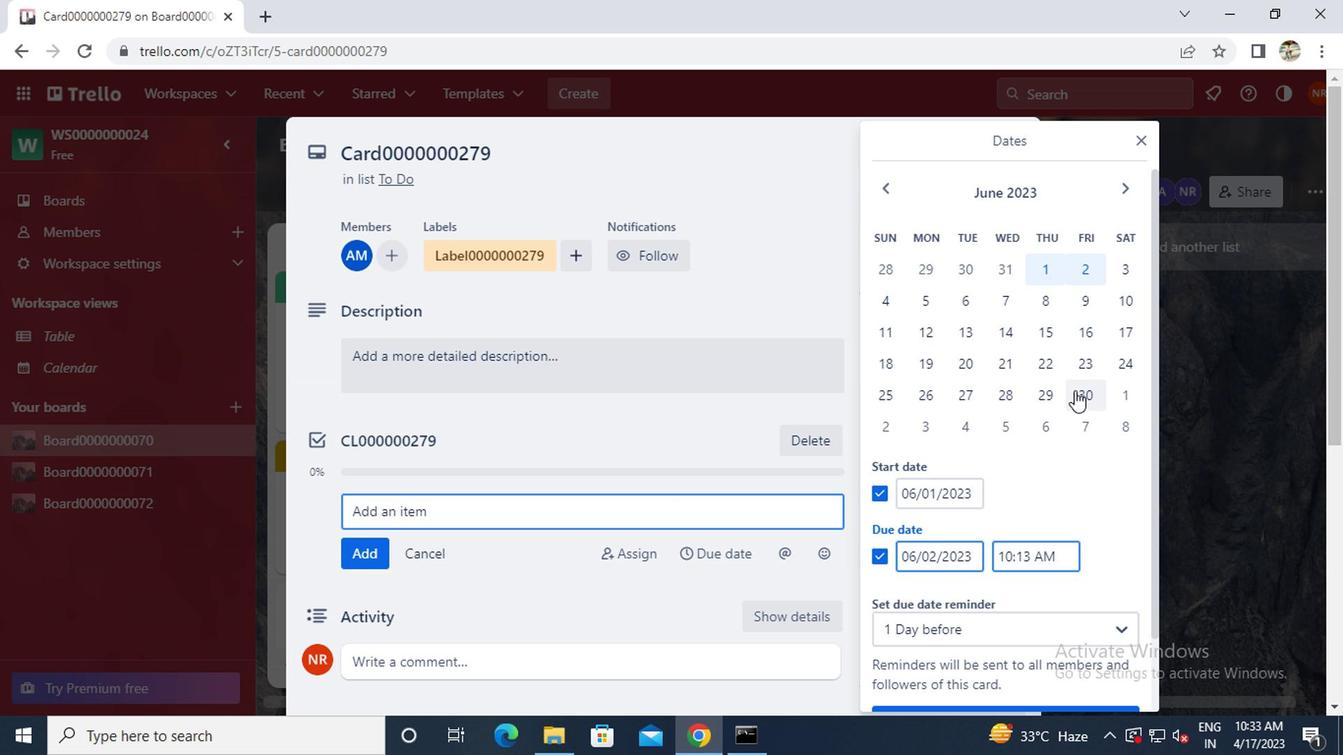 
Action: Mouse pressed left at (1078, 405)
Screenshot: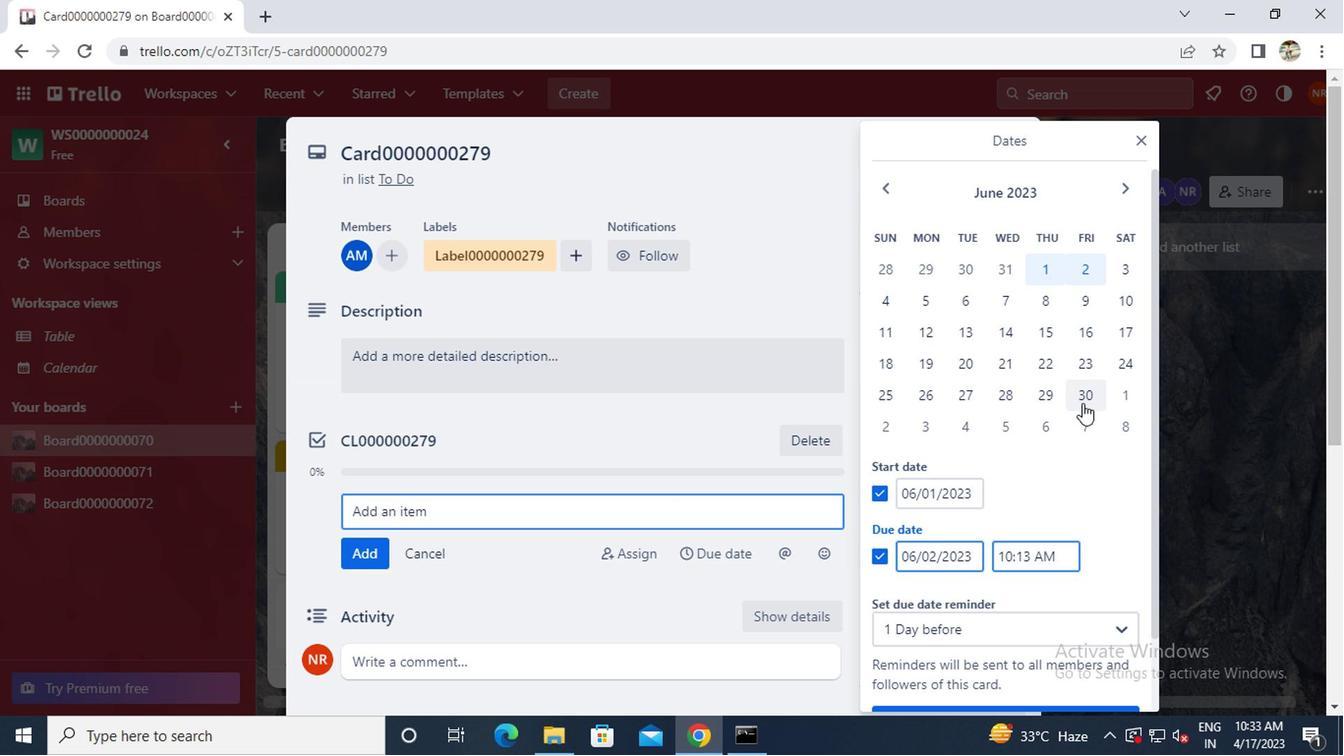 
Action: Mouse moved to (973, 531)
Screenshot: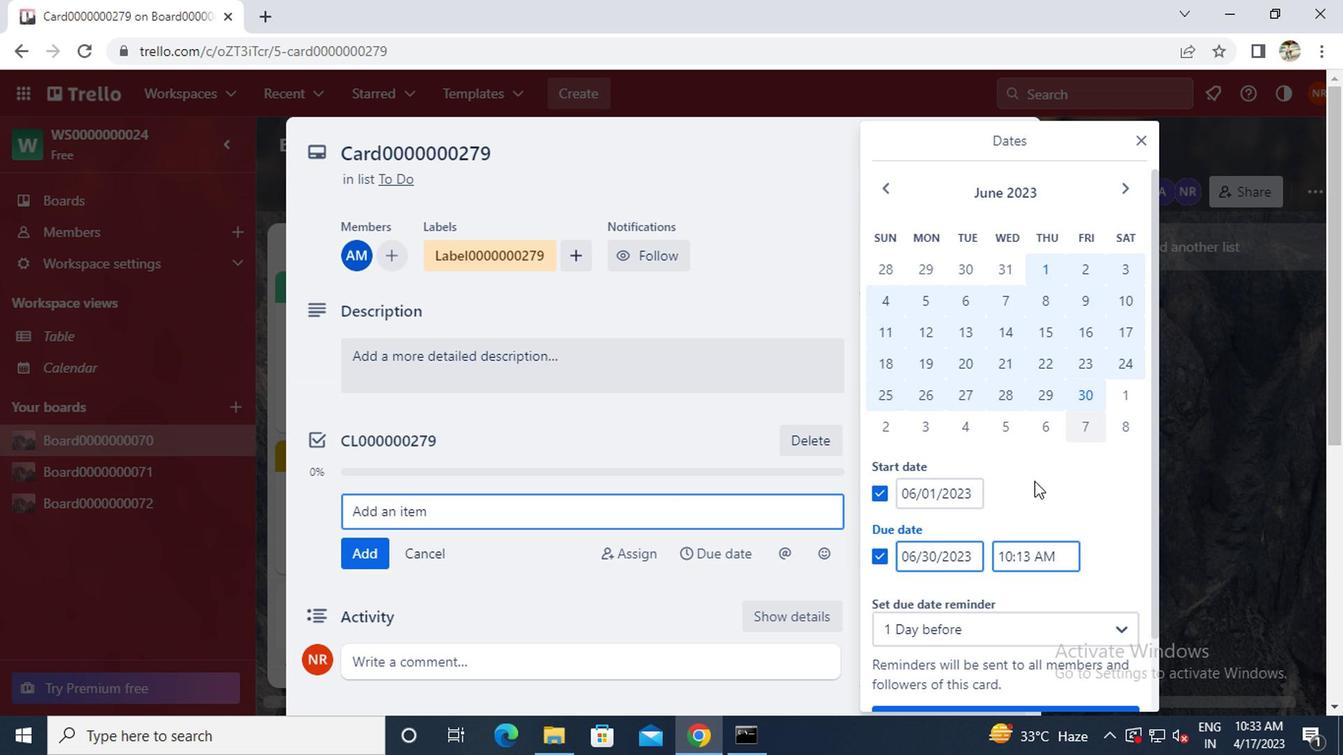 
Action: Mouse scrolled (973, 531) with delta (0, 0)
Screenshot: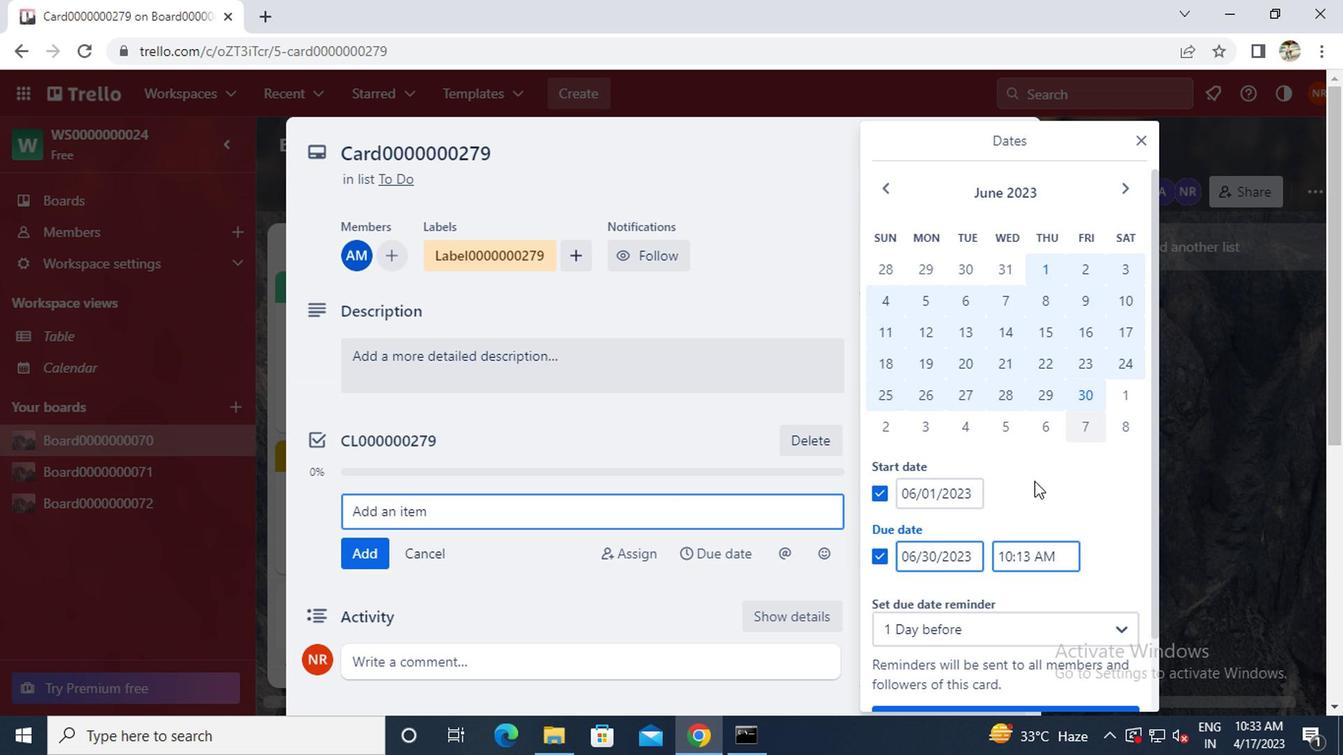 
Action: Mouse moved to (973, 533)
Screenshot: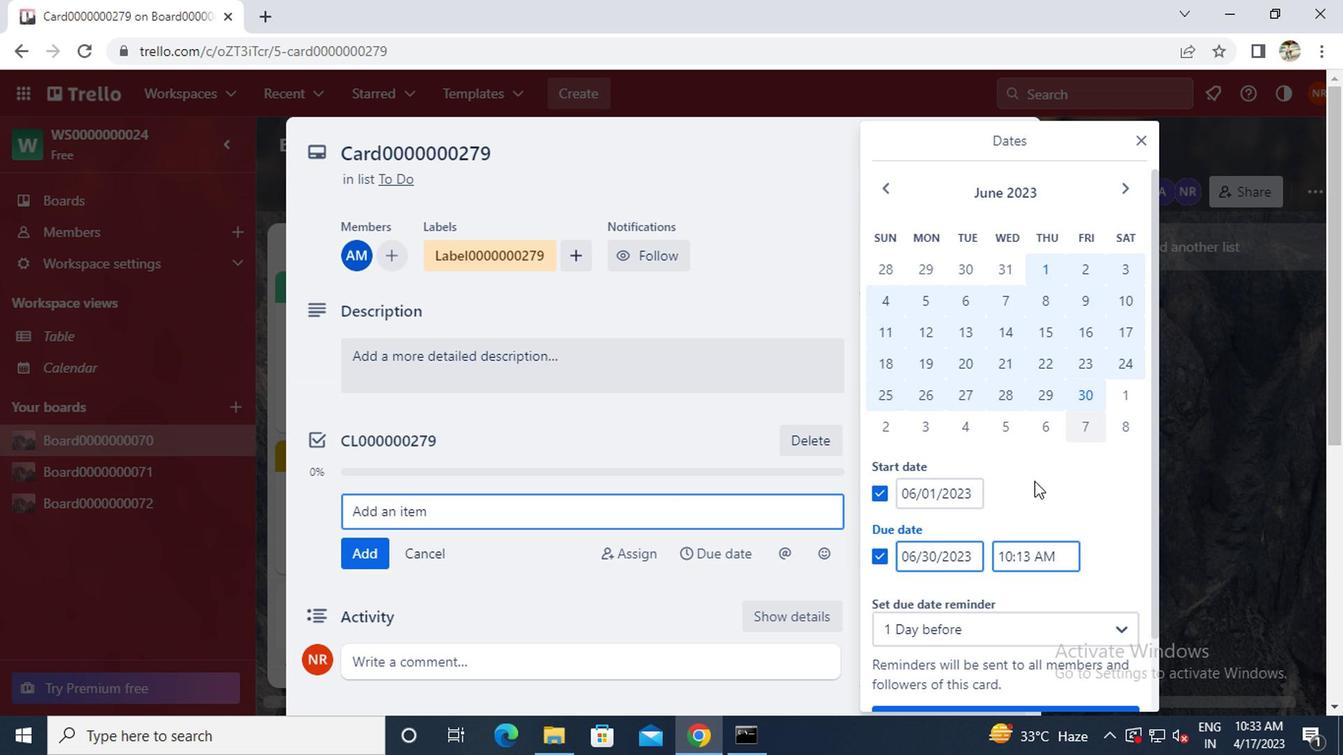 
Action: Mouse scrolled (973, 531) with delta (0, -1)
Screenshot: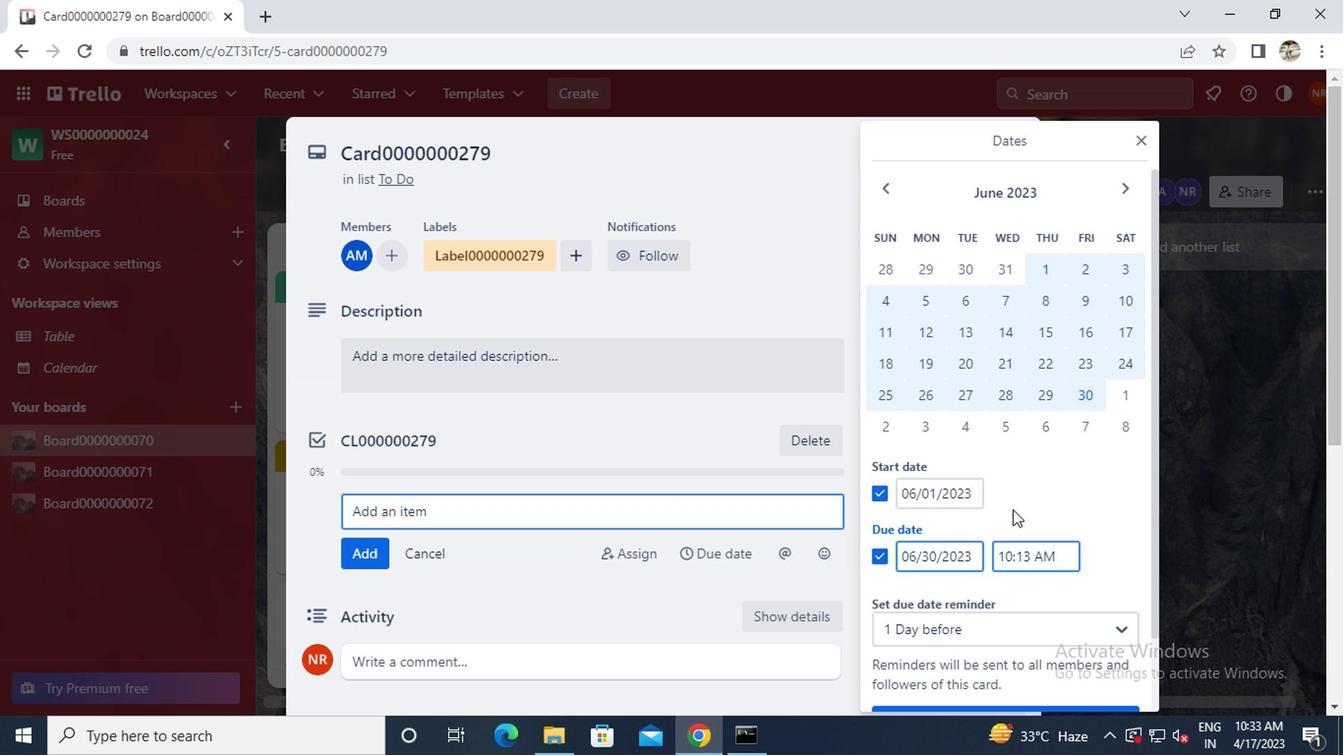 
Action: Mouse scrolled (973, 531) with delta (0, -1)
Screenshot: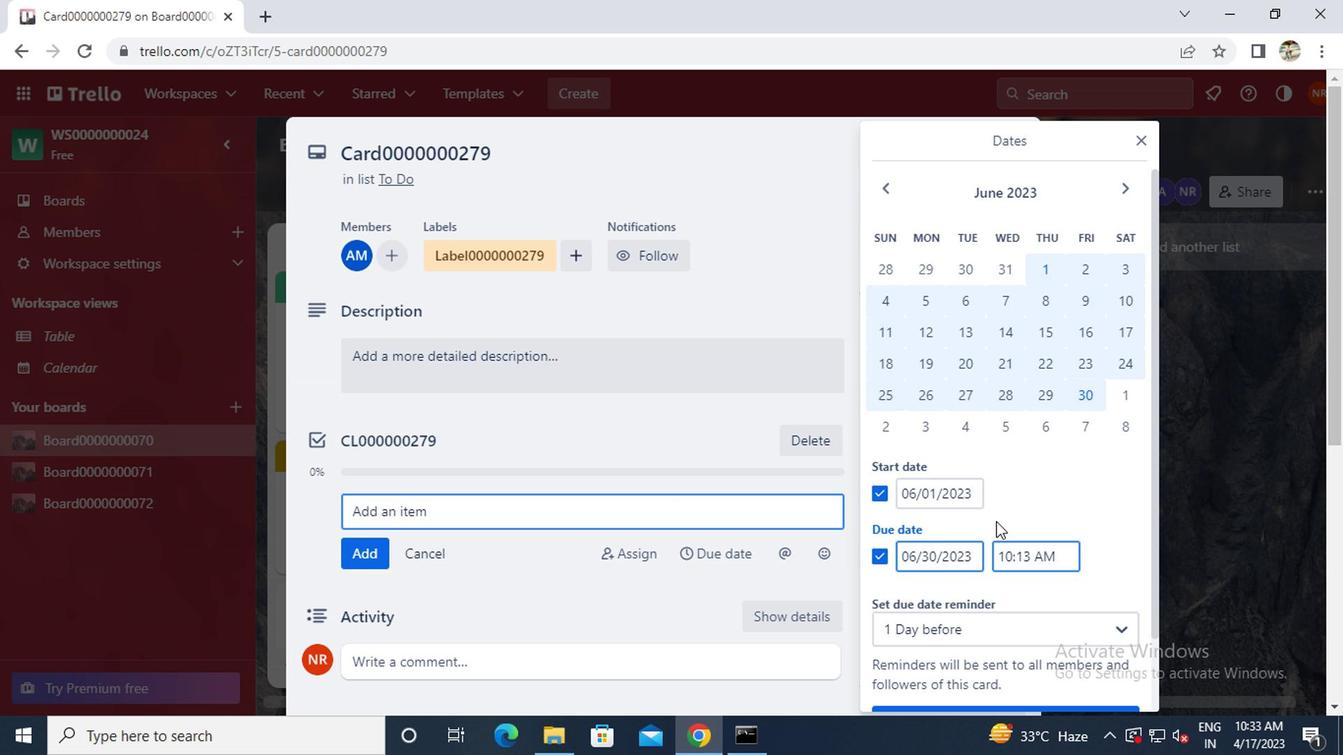 
Action: Mouse moved to (968, 629)
Screenshot: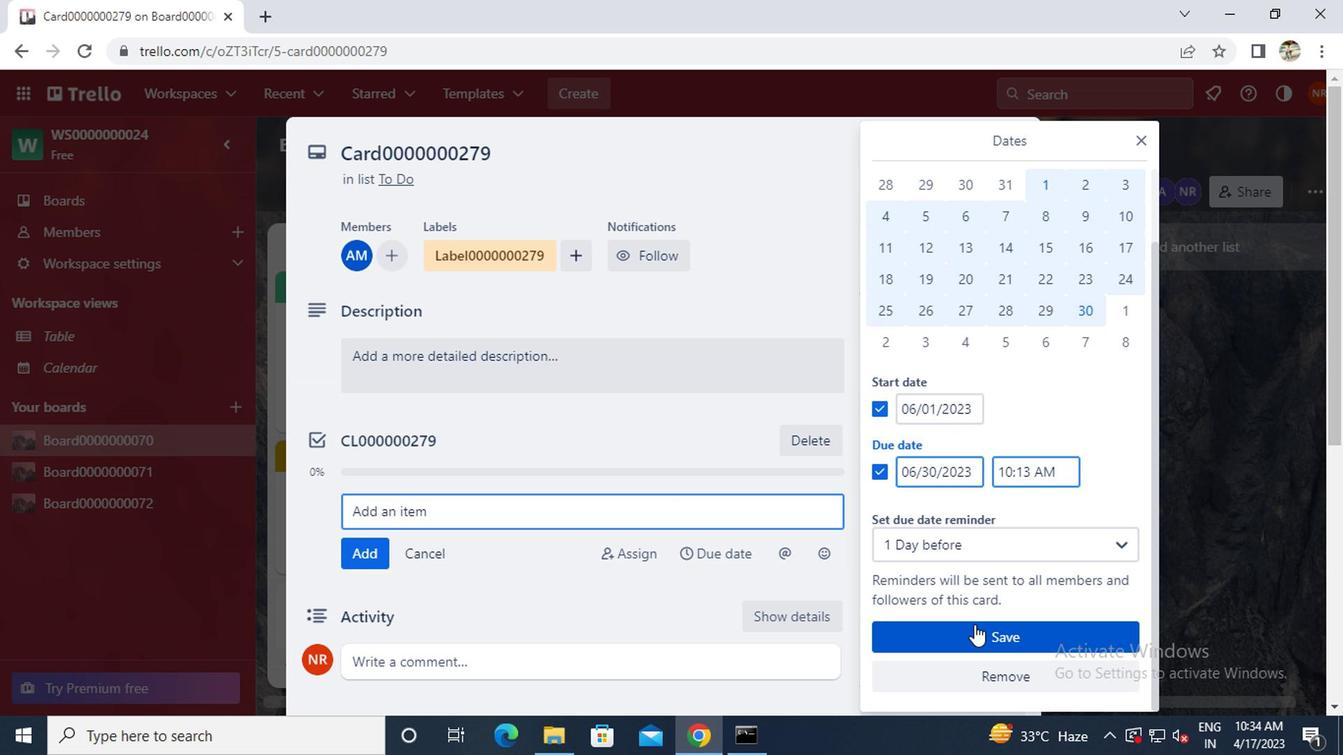 
Action: Mouse pressed left at (968, 629)
Screenshot: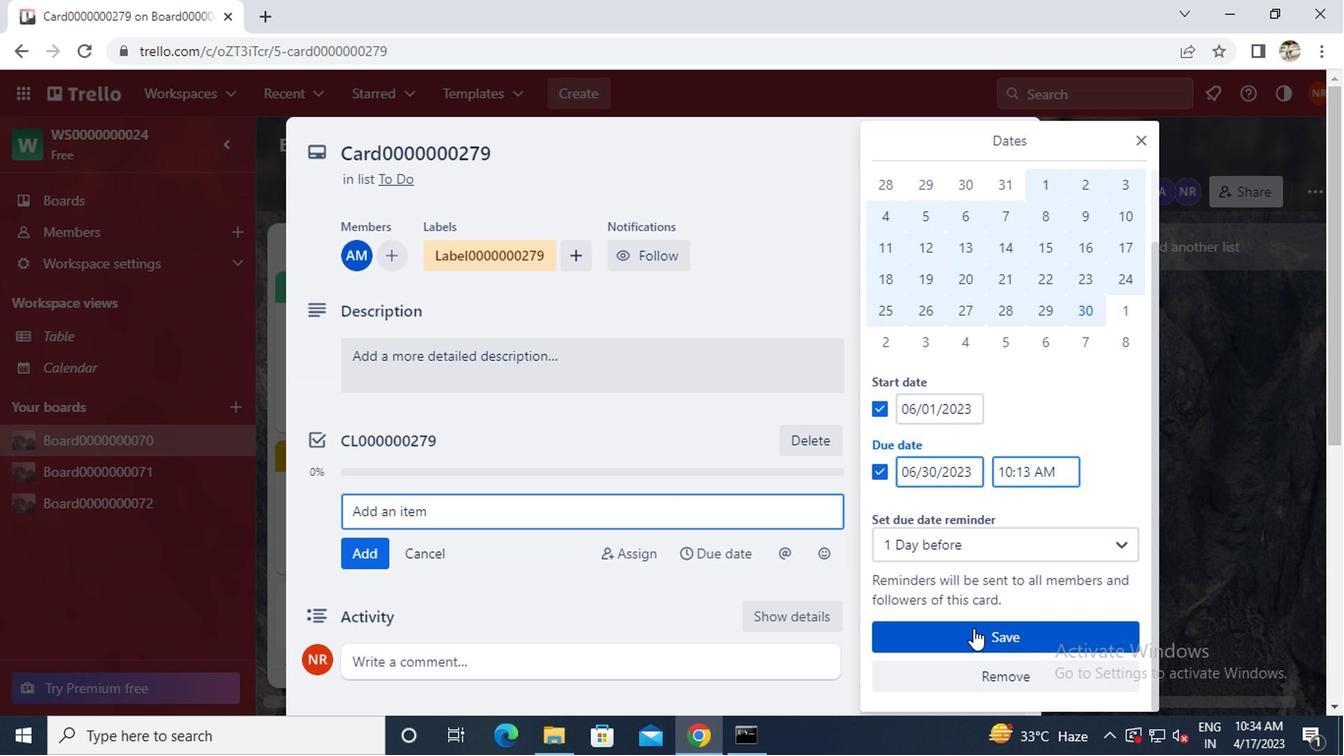 
Action: Mouse moved to (967, 630)
Screenshot: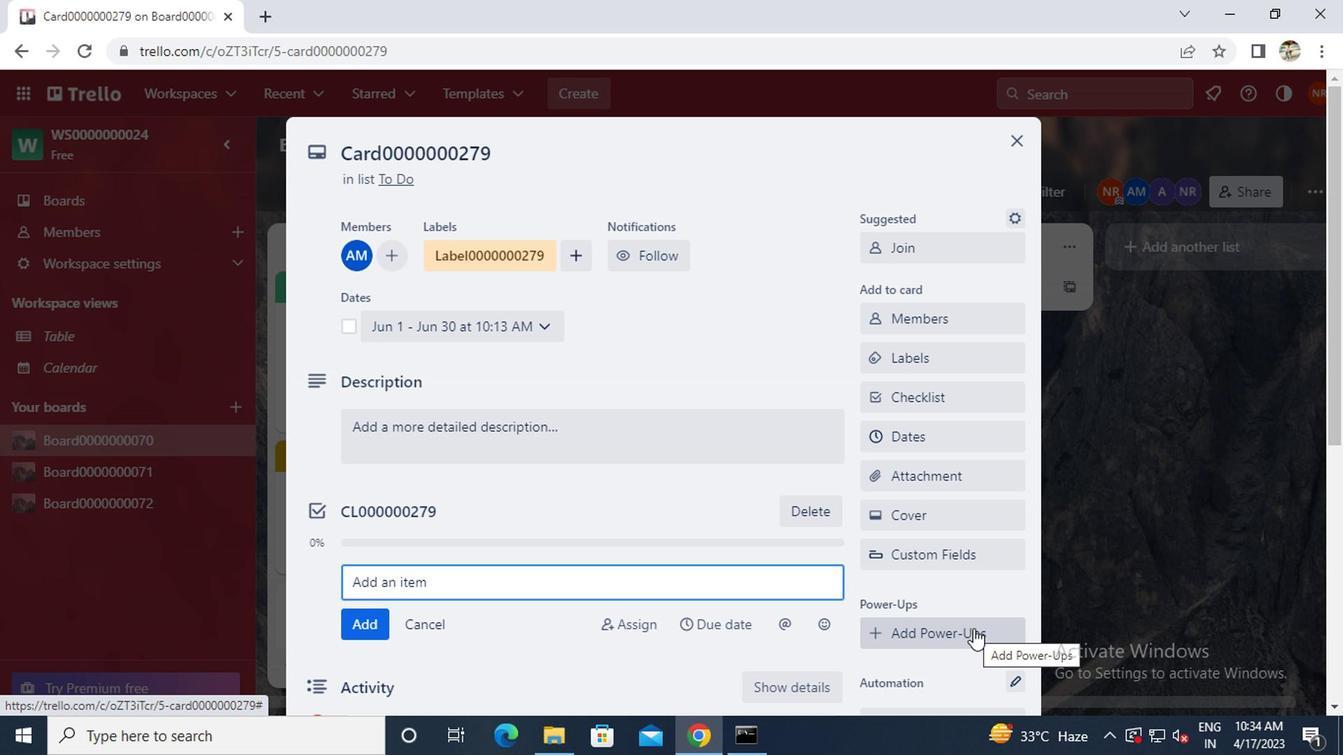 
